 Task: Find a round trip flight from Alexandria to Shanghai for two people, departing on September 26 and returning on October 1.
Action: Mouse pressed left at (375, 332)
Screenshot: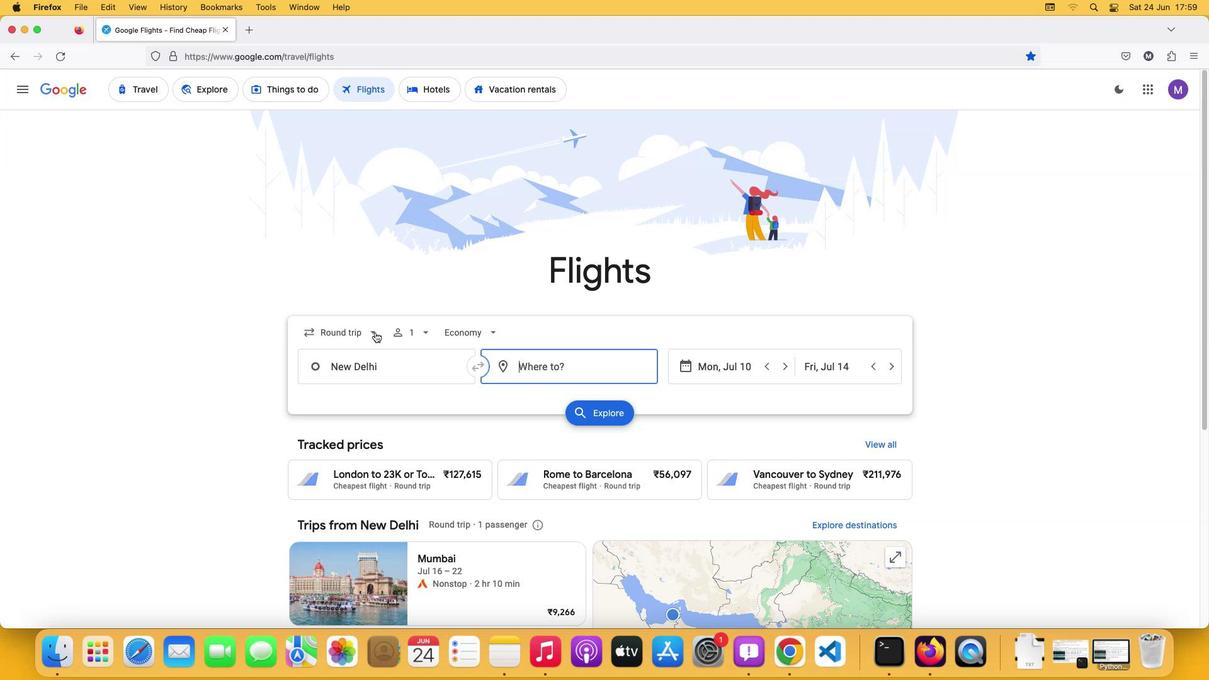 
Action: Mouse pressed left at (375, 332)
Screenshot: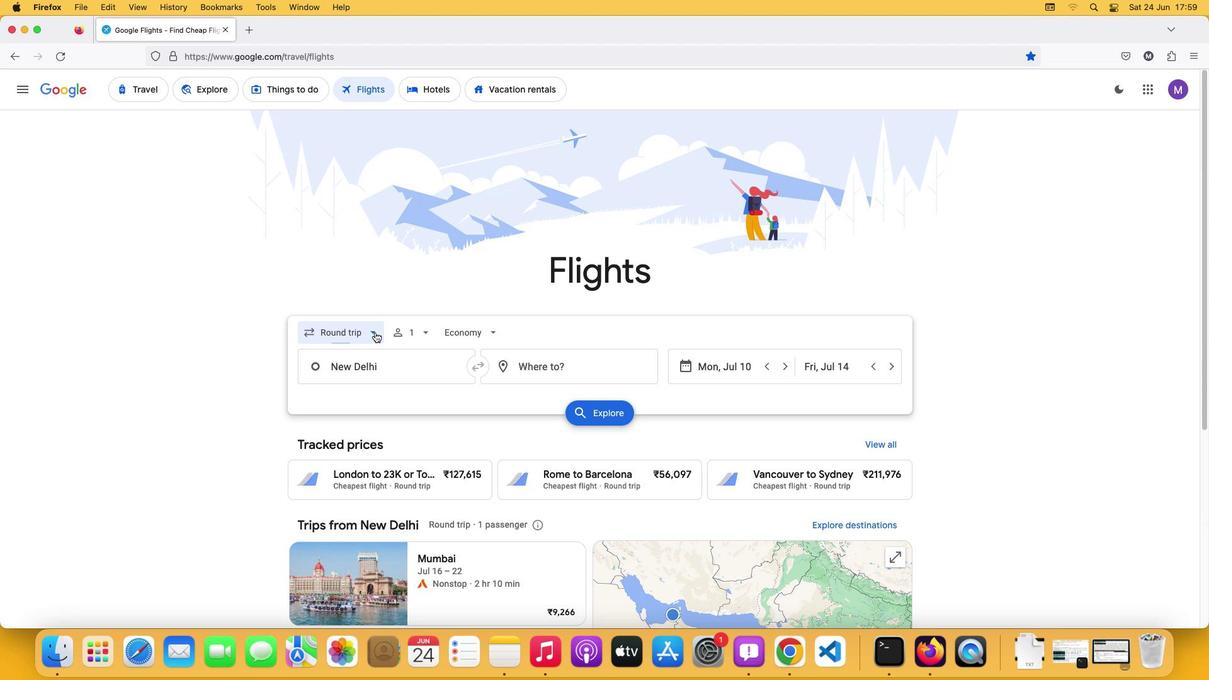 
Action: Mouse moved to (377, 359)
Screenshot: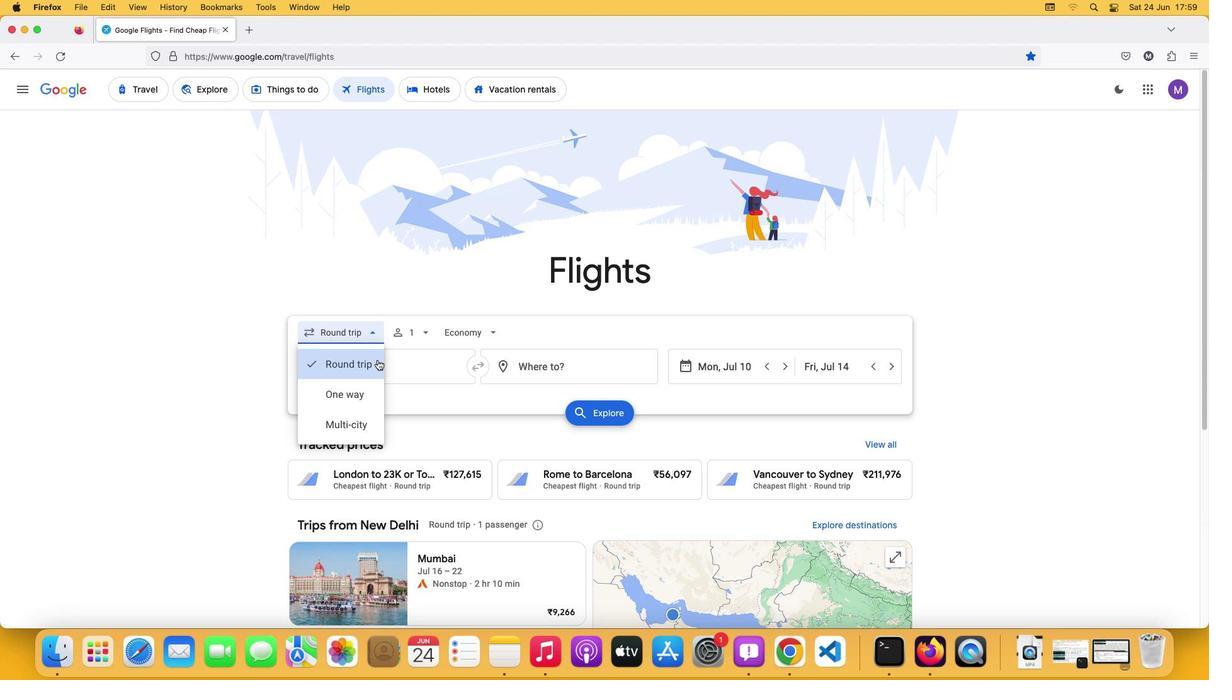 
Action: Mouse pressed left at (377, 359)
Screenshot: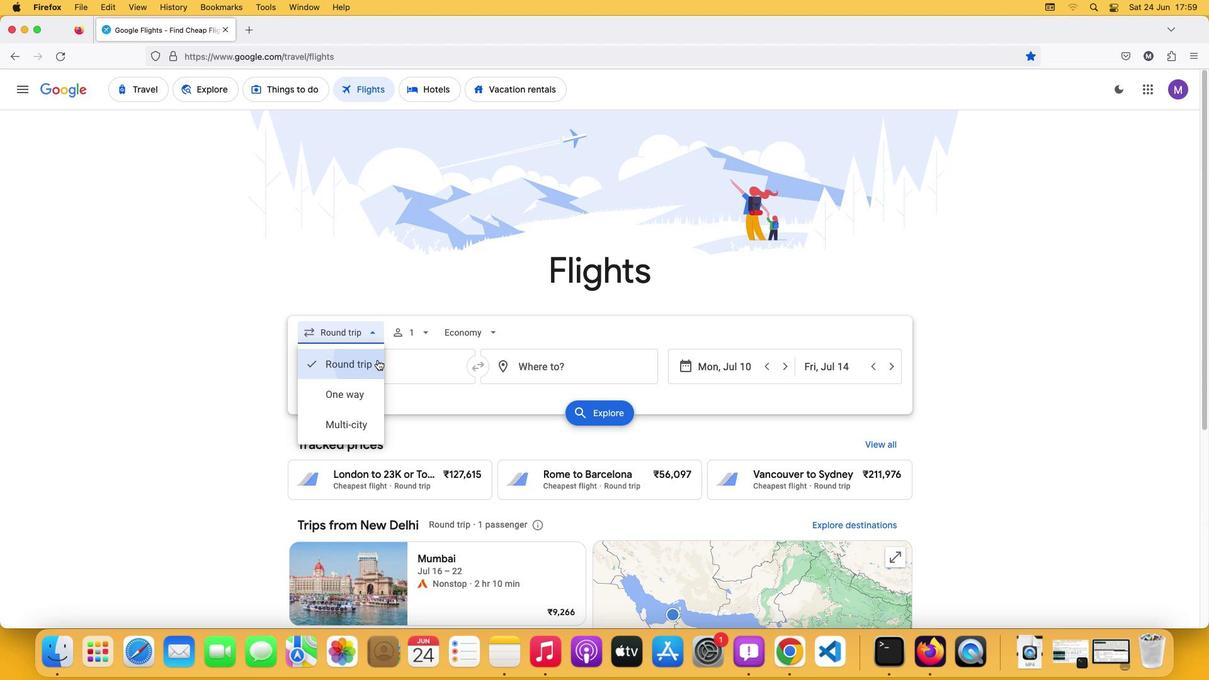 
Action: Mouse moved to (421, 336)
Screenshot: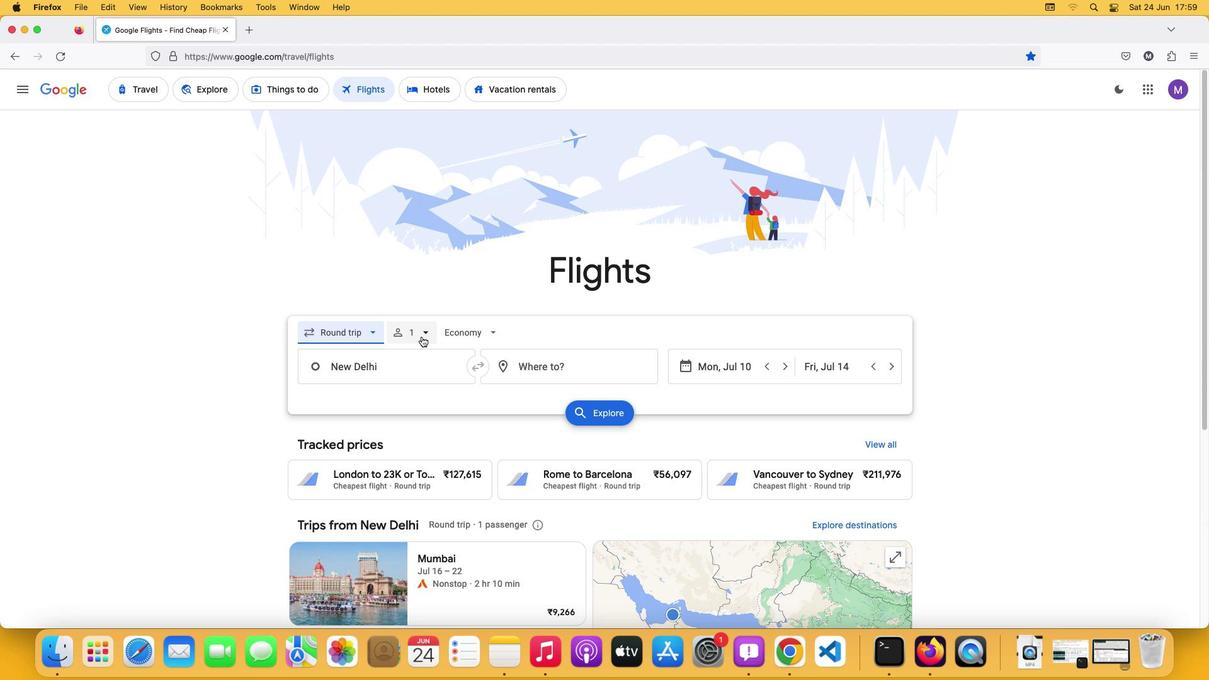 
Action: Mouse pressed left at (421, 336)
Screenshot: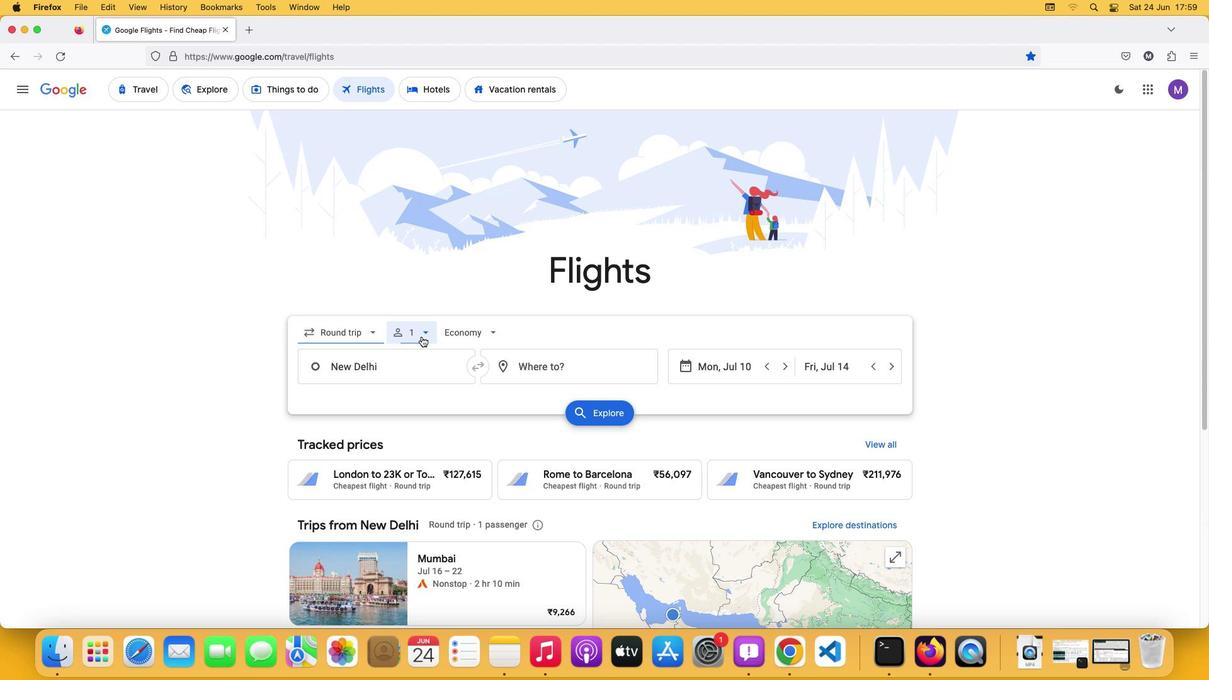
Action: Mouse moved to (524, 359)
Screenshot: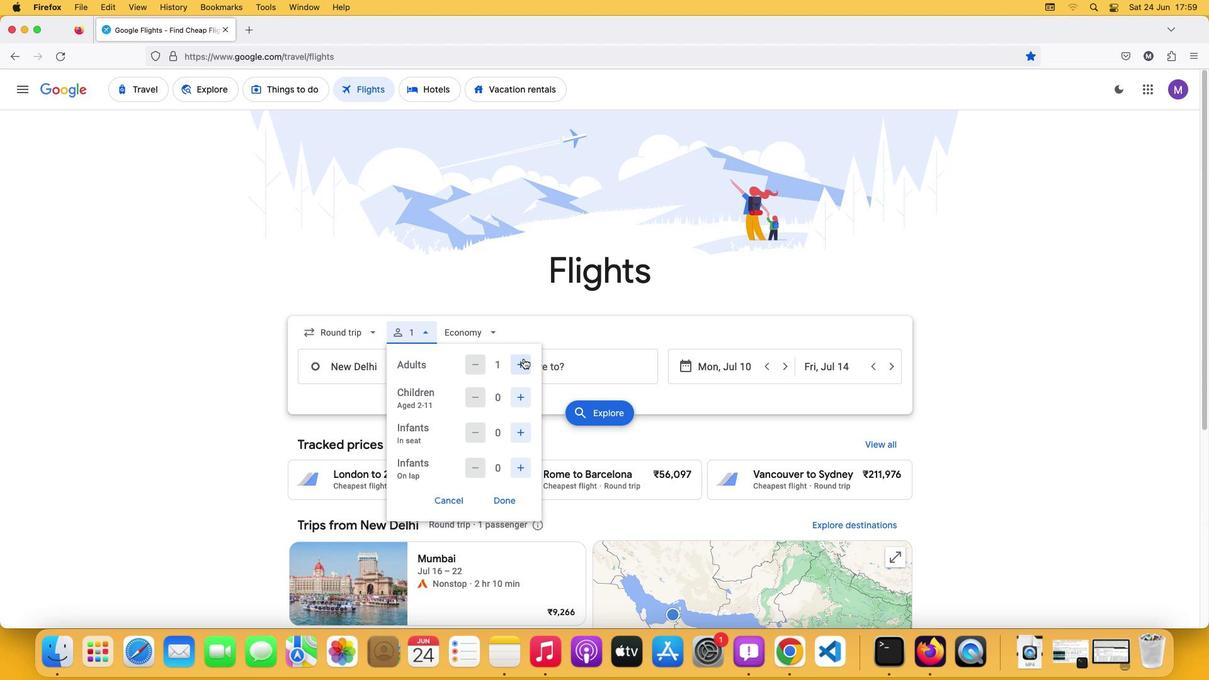 
Action: Mouse pressed left at (524, 359)
Screenshot: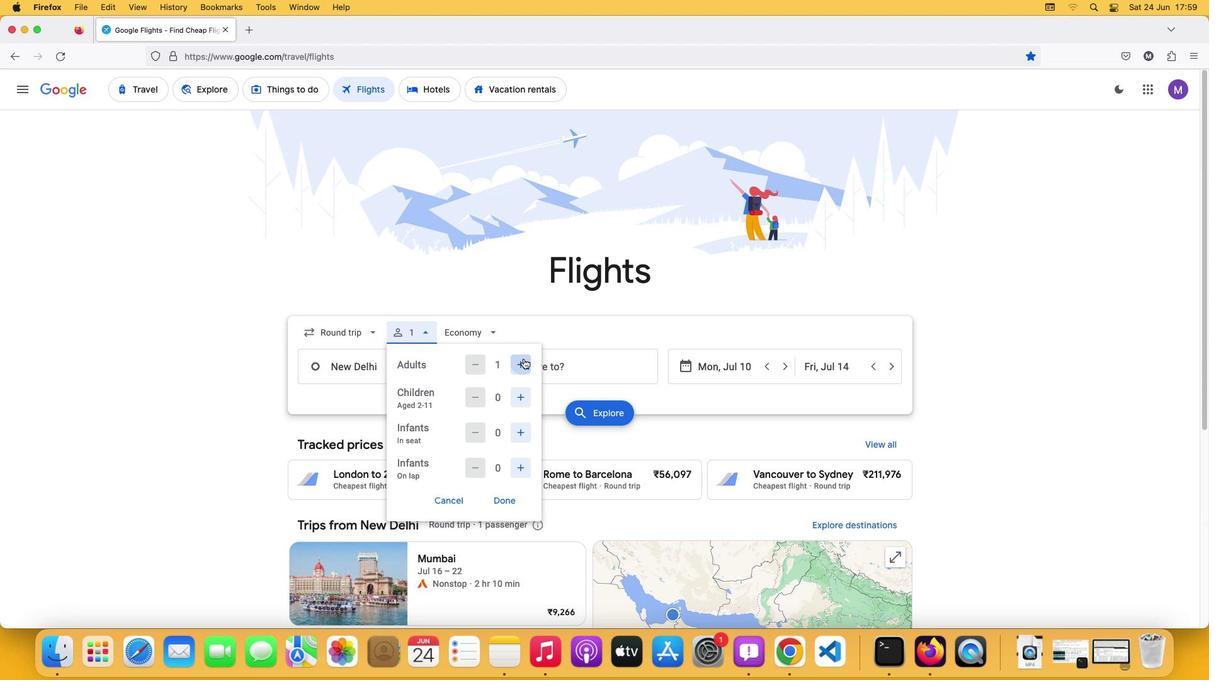 
Action: Mouse moved to (509, 503)
Screenshot: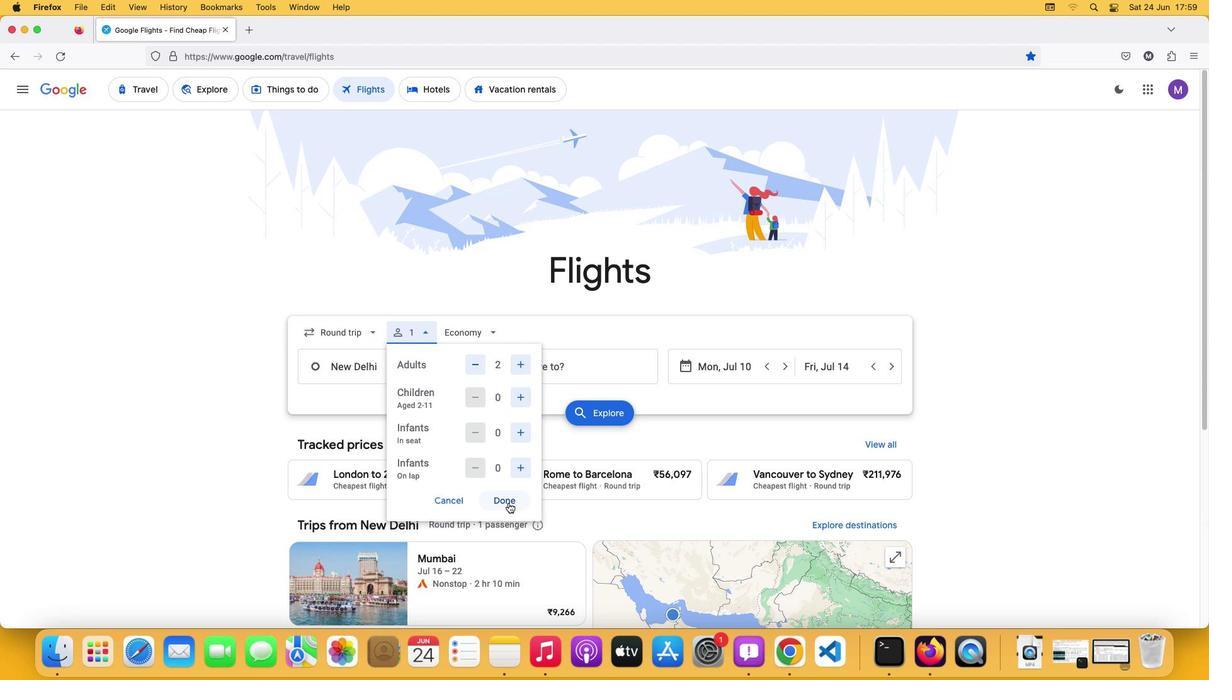 
Action: Mouse pressed left at (509, 503)
Screenshot: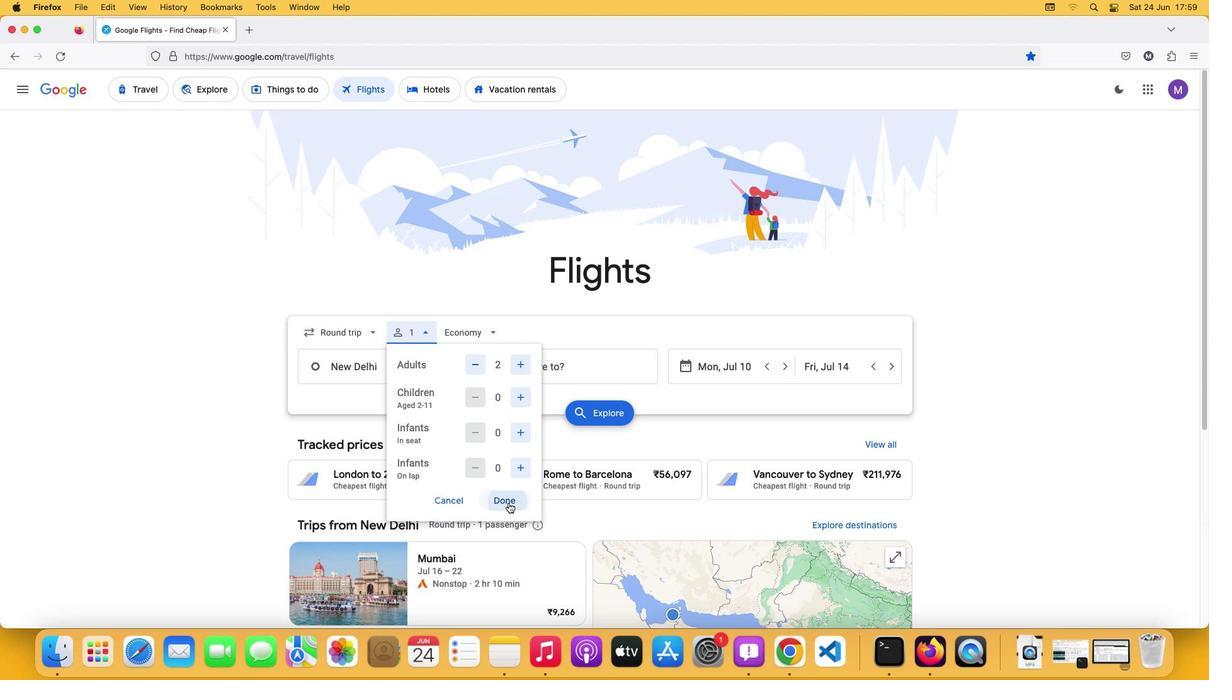 
Action: Mouse moved to (499, 337)
Screenshot: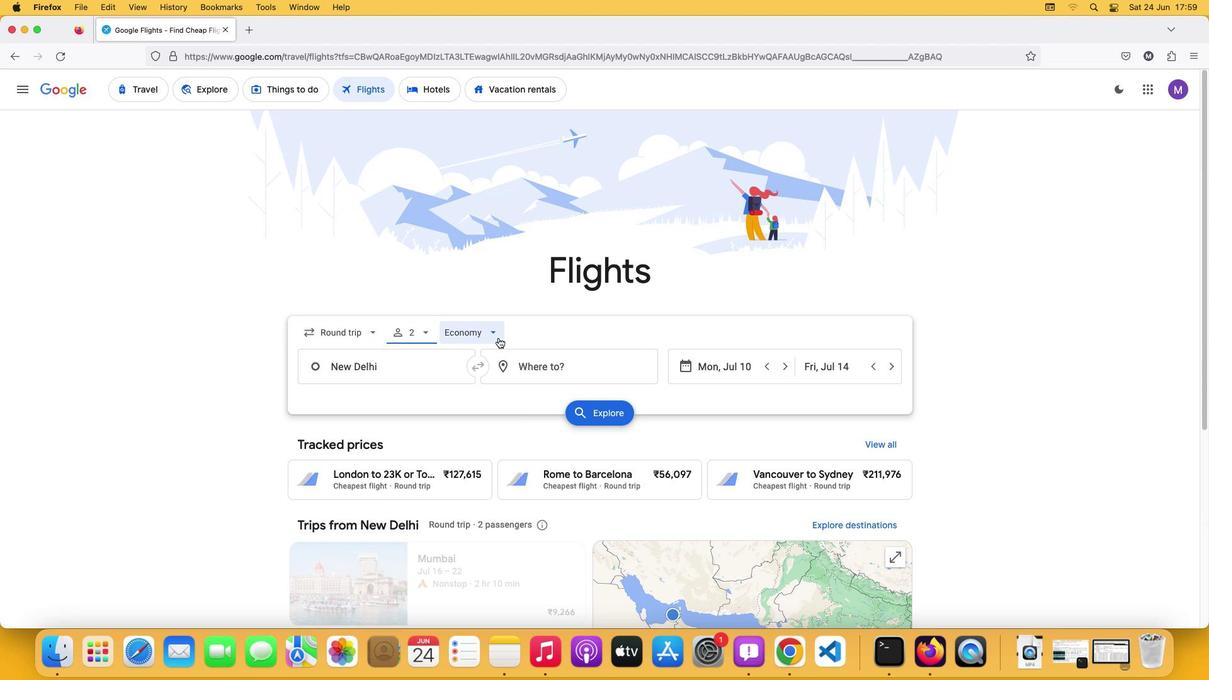 
Action: Mouse pressed left at (499, 337)
Screenshot: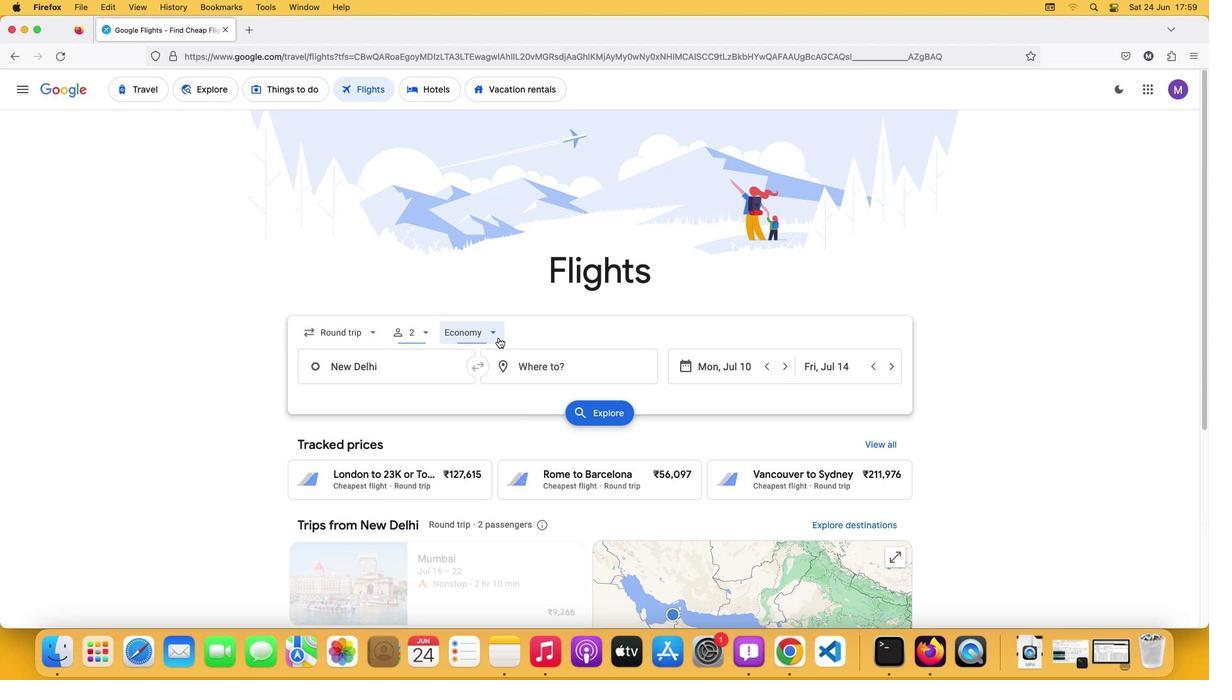 
Action: Mouse moved to (499, 357)
Screenshot: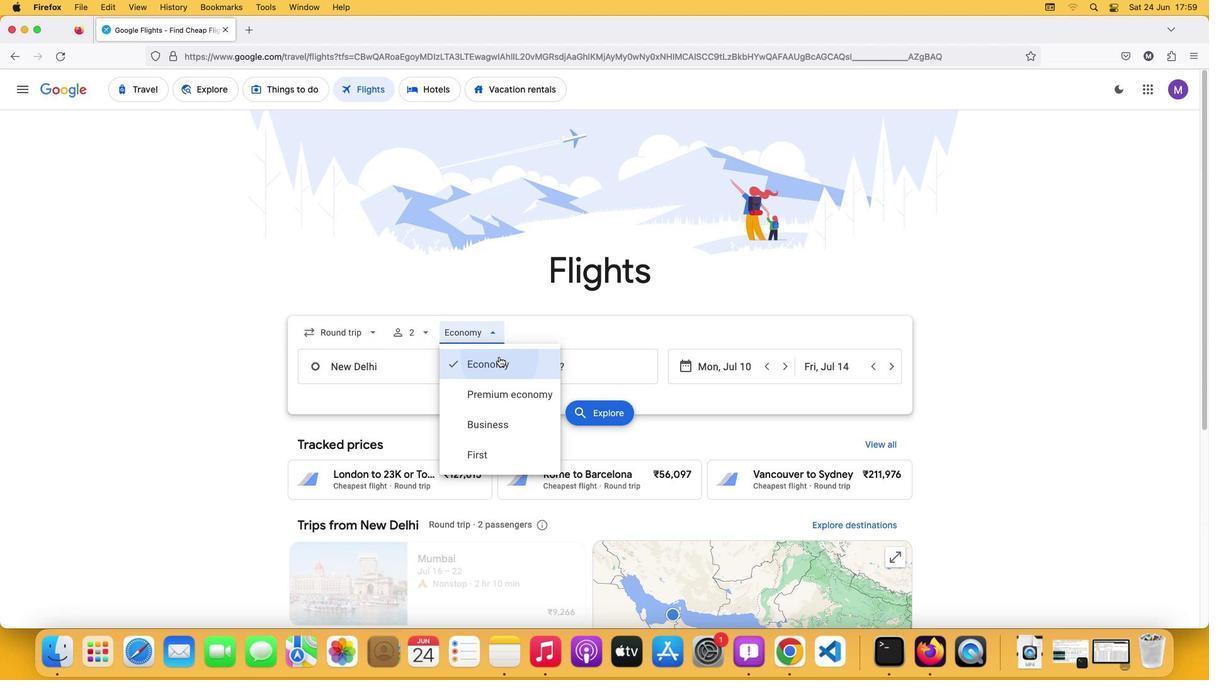 
Action: Mouse pressed left at (499, 357)
Screenshot: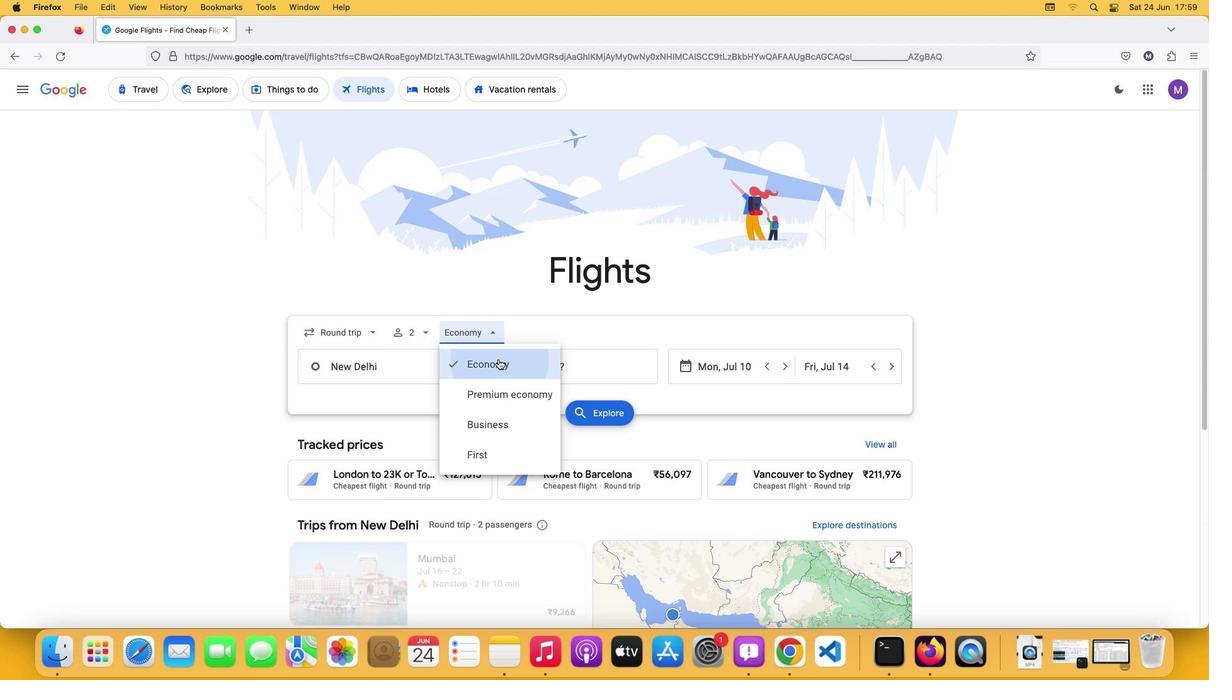
Action: Mouse moved to (428, 367)
Screenshot: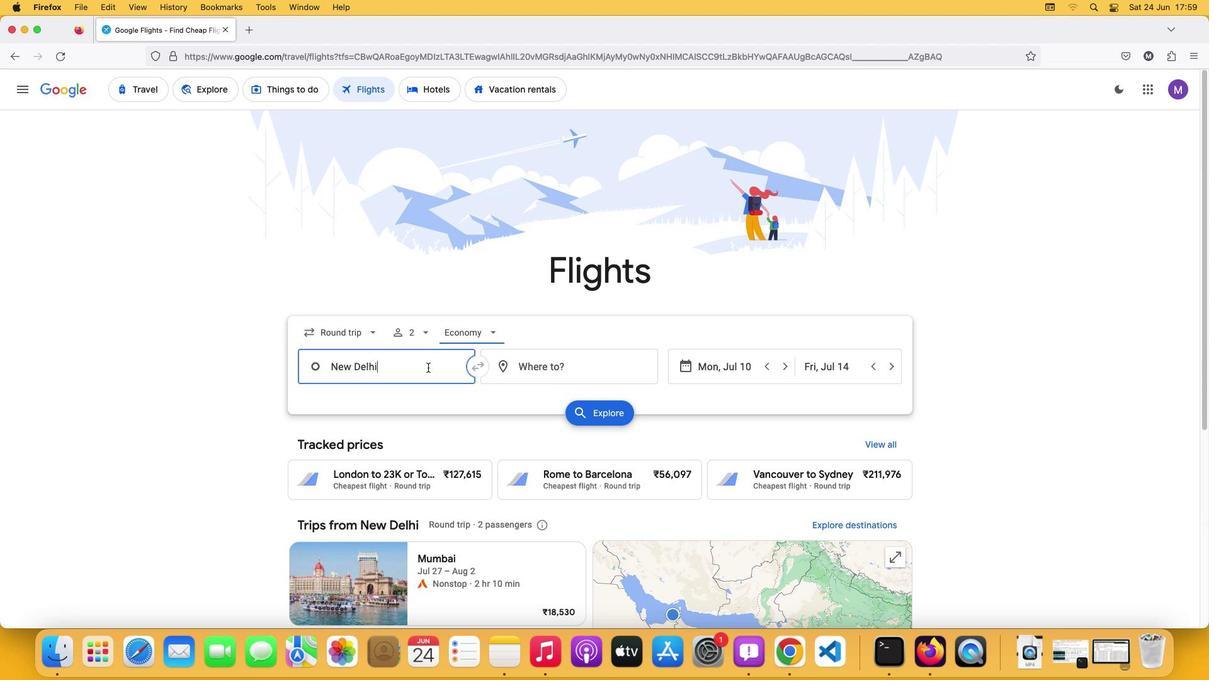 
Action: Mouse pressed left at (428, 367)
Screenshot: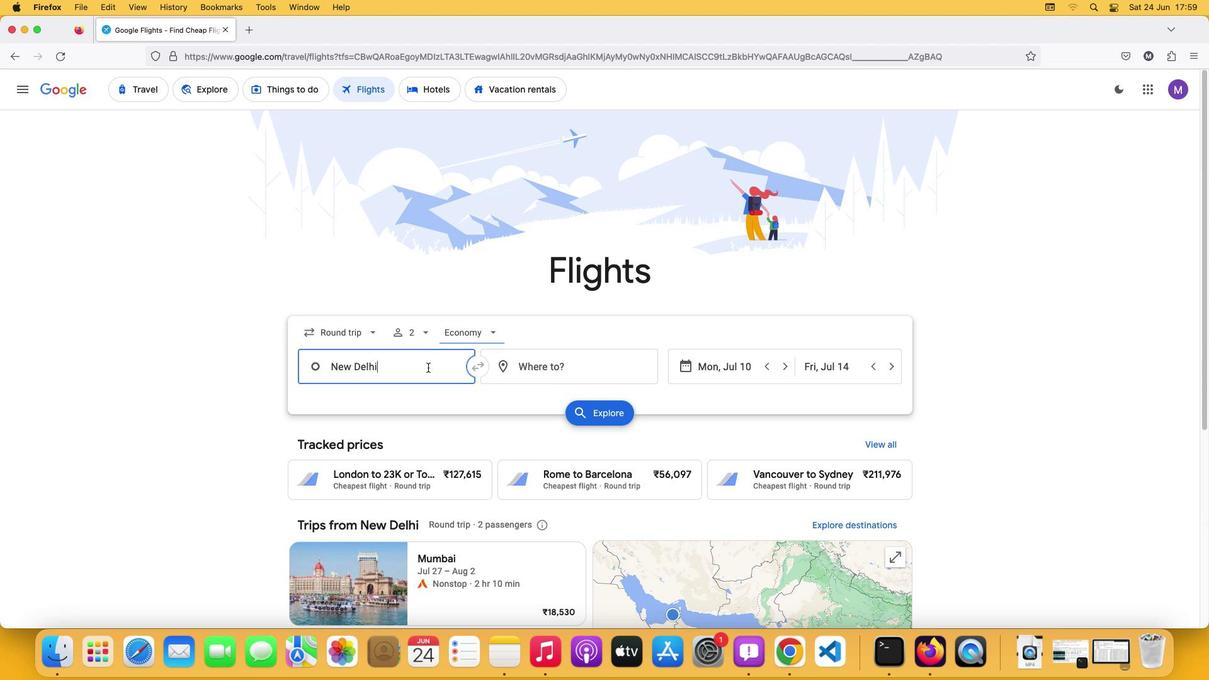 
Action: Mouse moved to (428, 367)
Screenshot: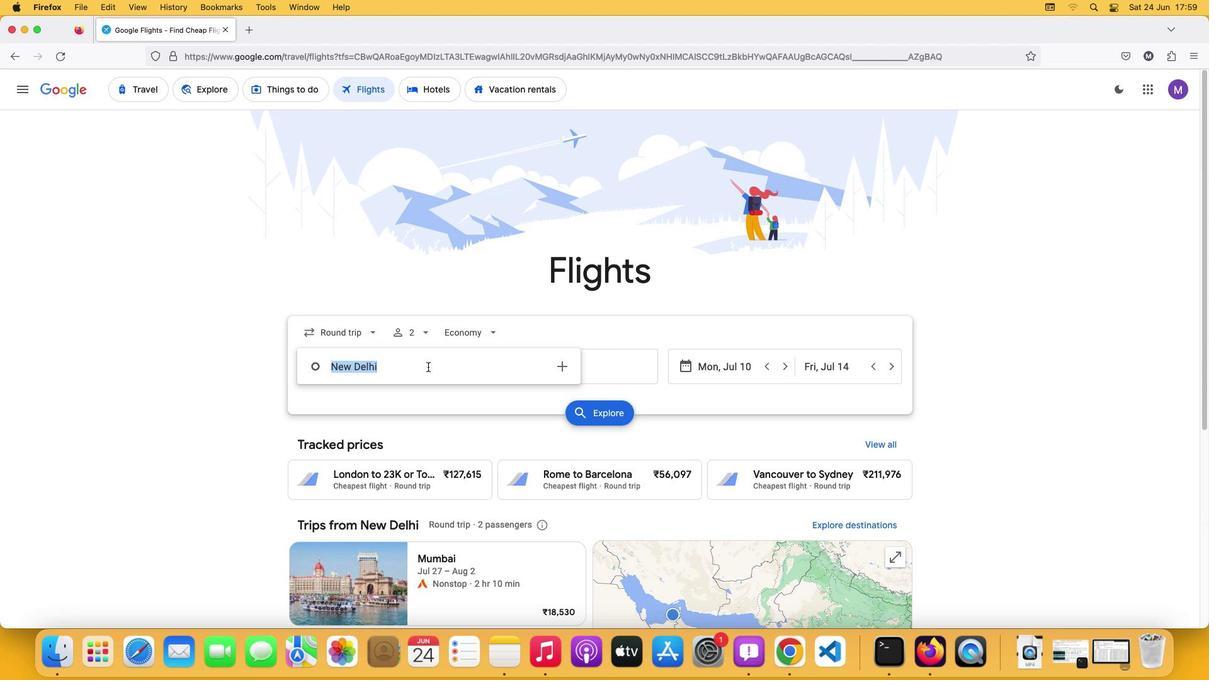 
Action: Key pressed Key.shift'A''l''e''x'
Screenshot: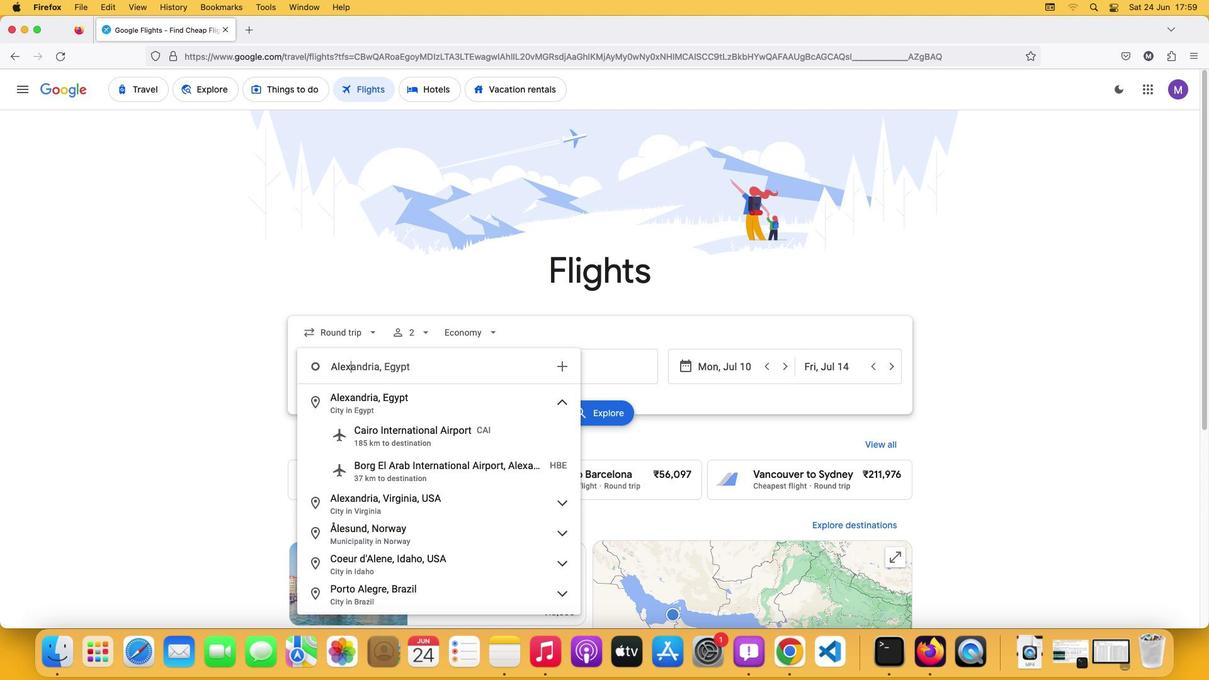 
Action: Mouse moved to (437, 398)
Screenshot: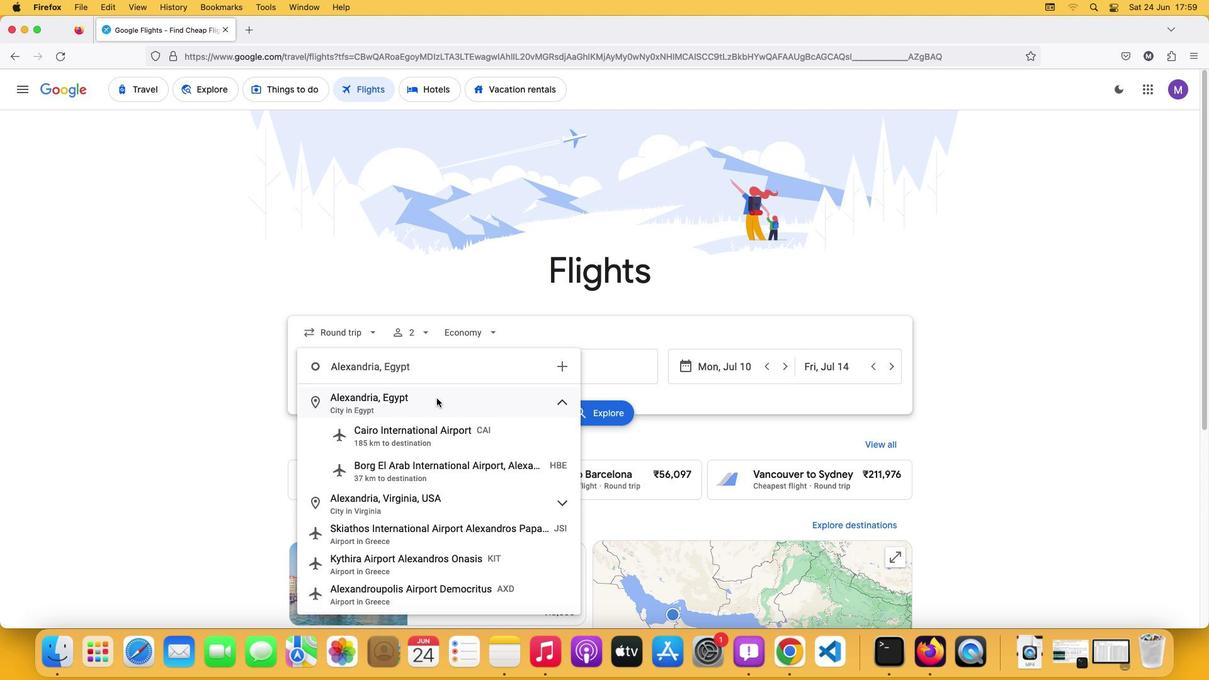 
Action: Mouse pressed left at (437, 398)
Screenshot: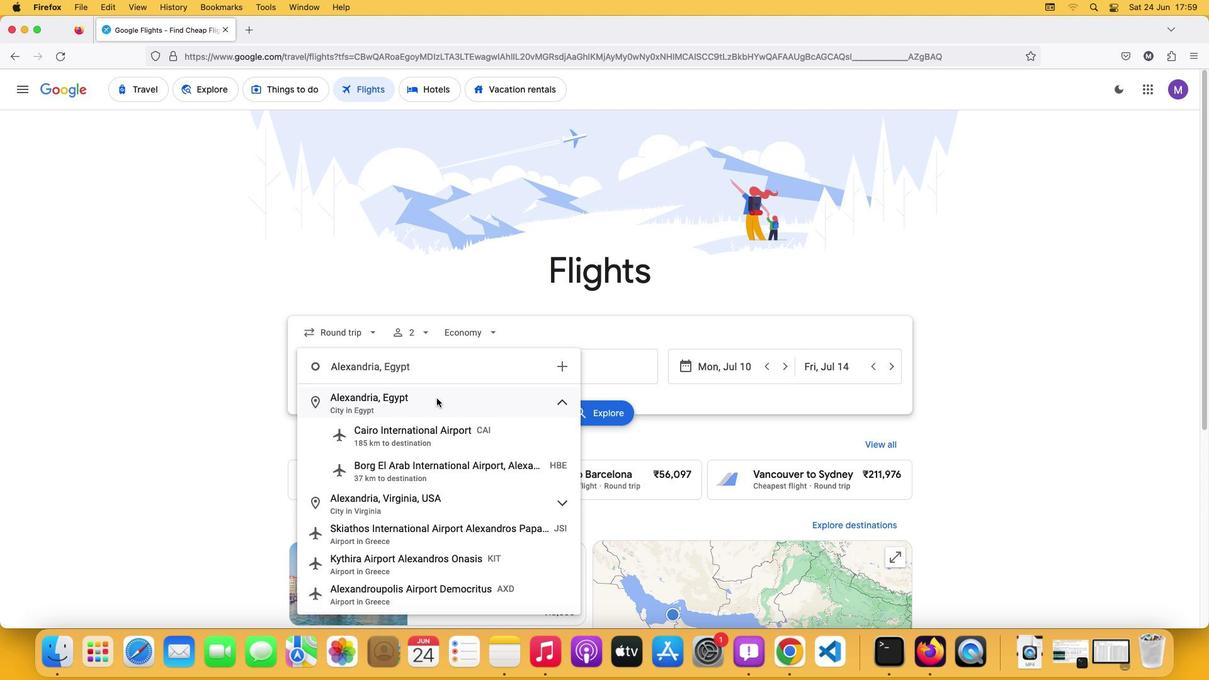 
Action: Mouse moved to (536, 364)
Screenshot: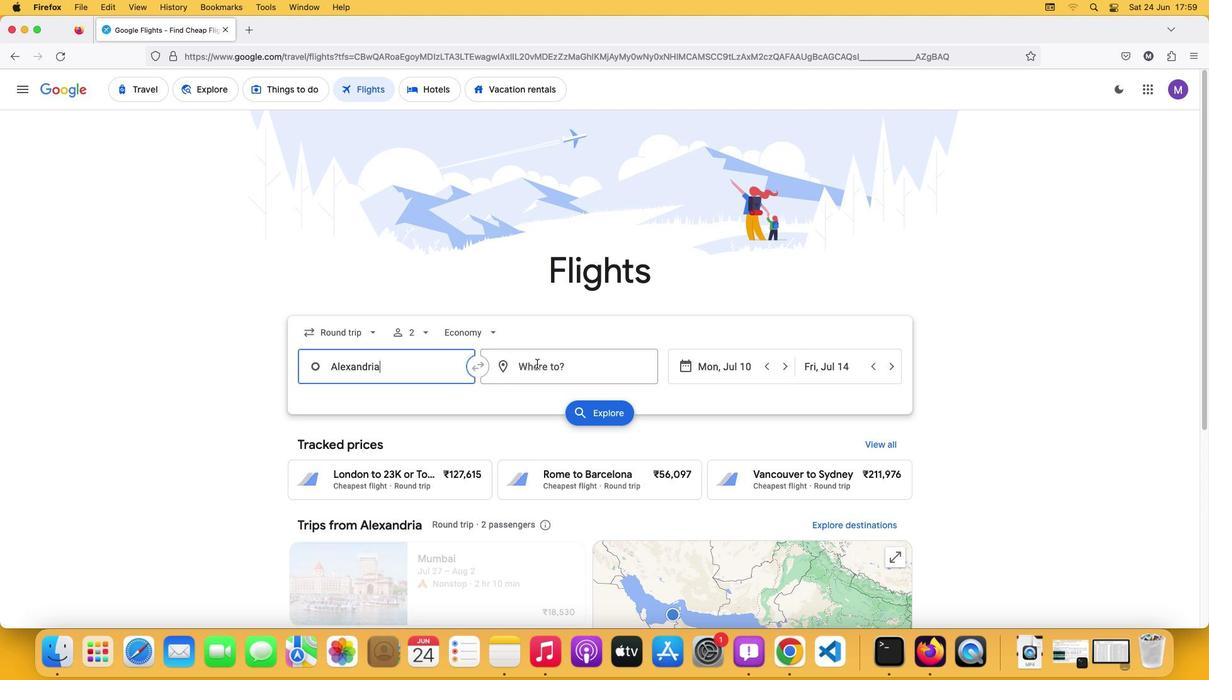 
Action: Mouse pressed left at (536, 364)
Screenshot: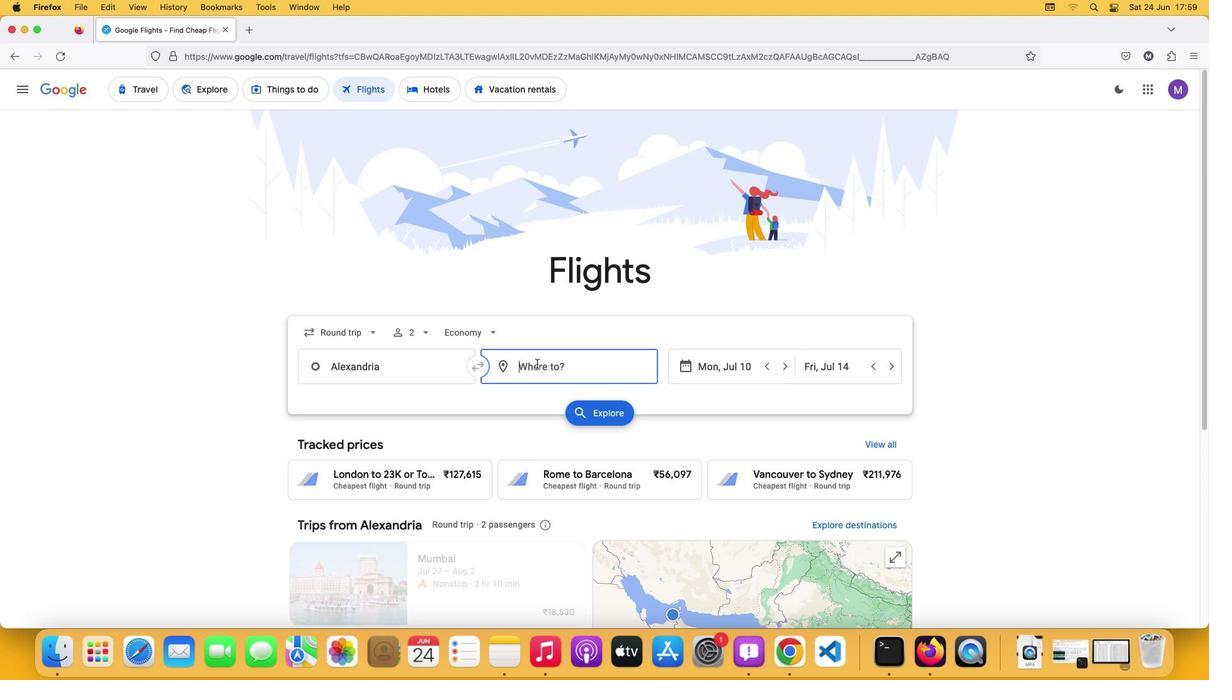 
Action: Mouse moved to (536, 364)
Screenshot: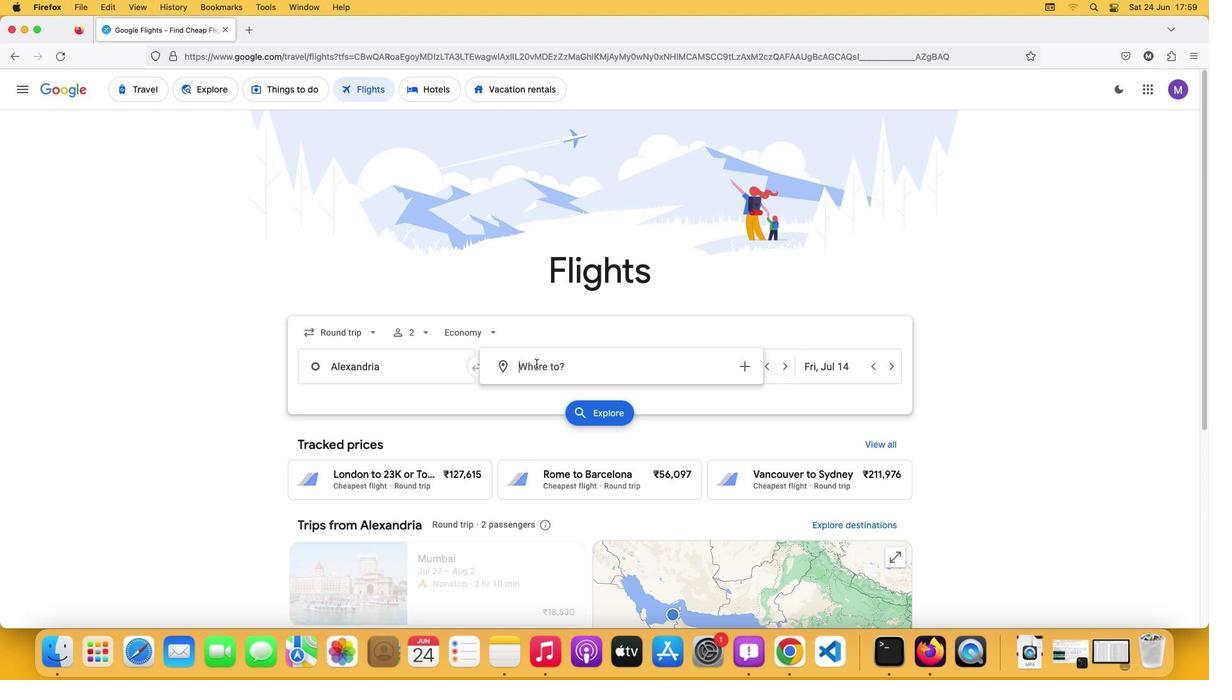 
Action: Key pressed Key.shift'S''h''a''n'
Screenshot: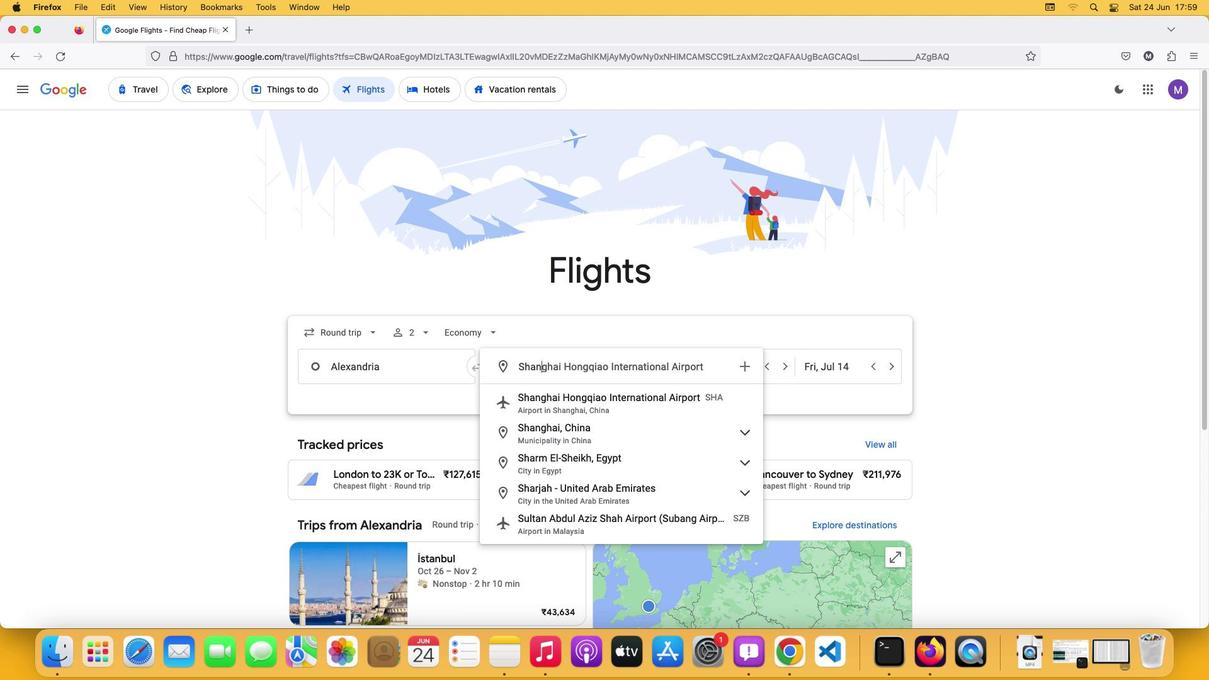 
Action: Mouse moved to (574, 407)
Screenshot: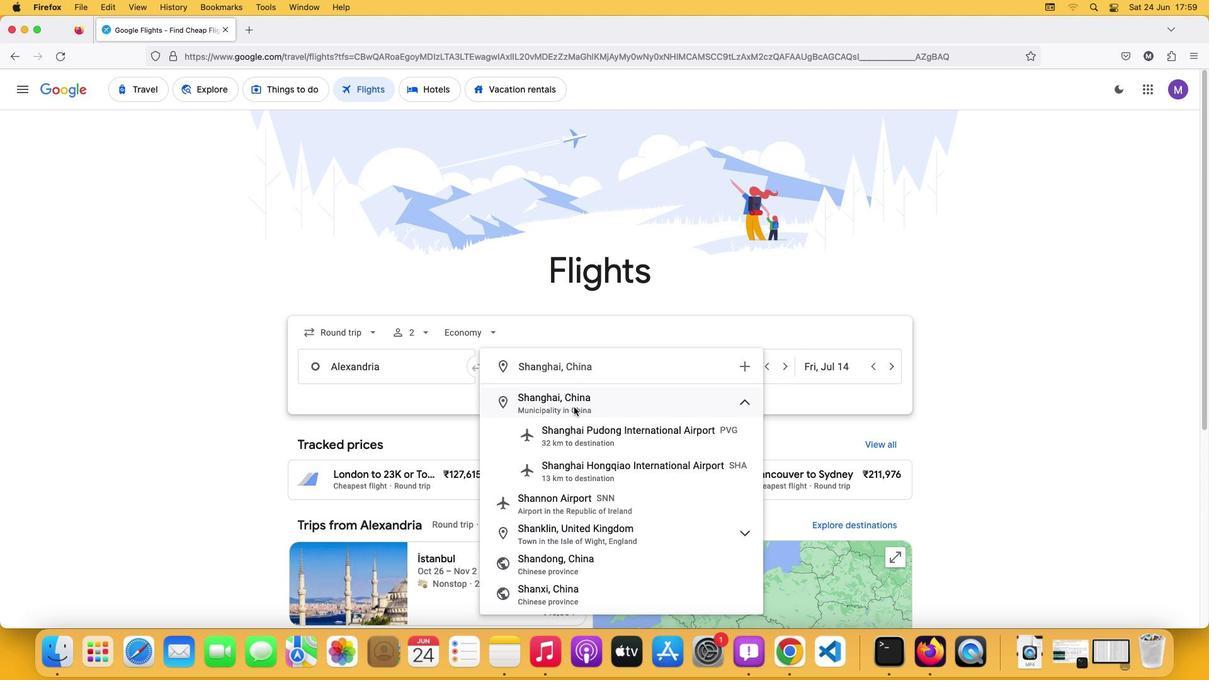 
Action: Mouse pressed left at (574, 407)
Screenshot: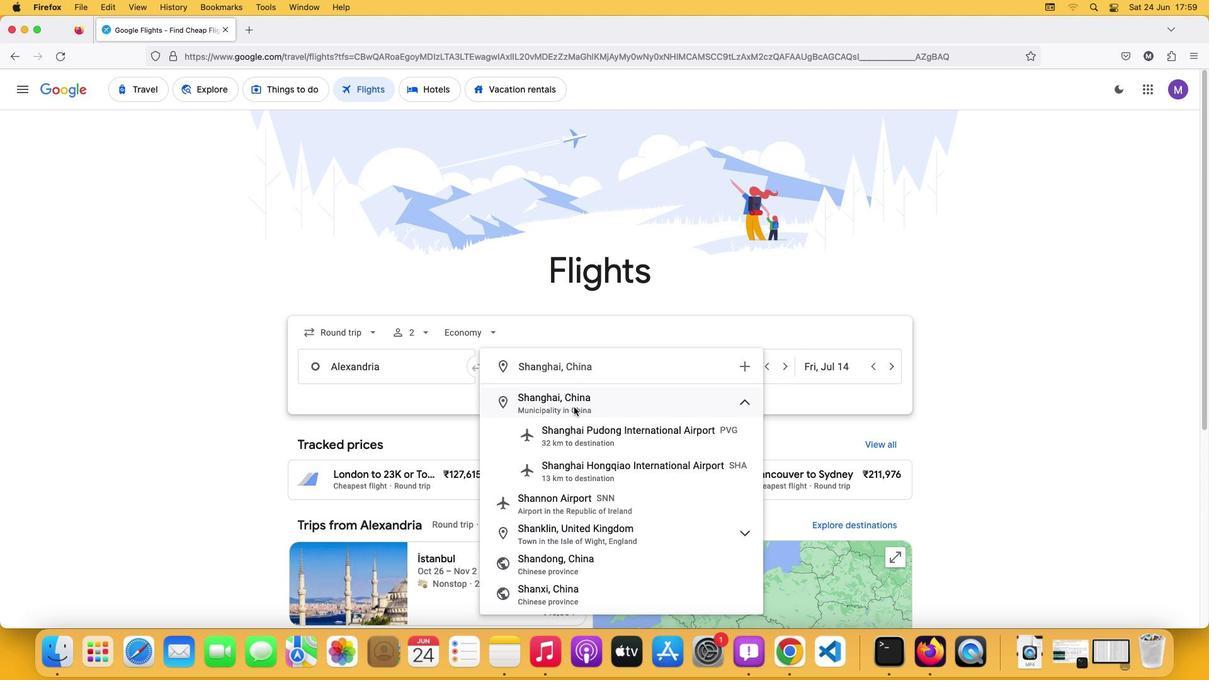 
Action: Mouse moved to (697, 371)
Screenshot: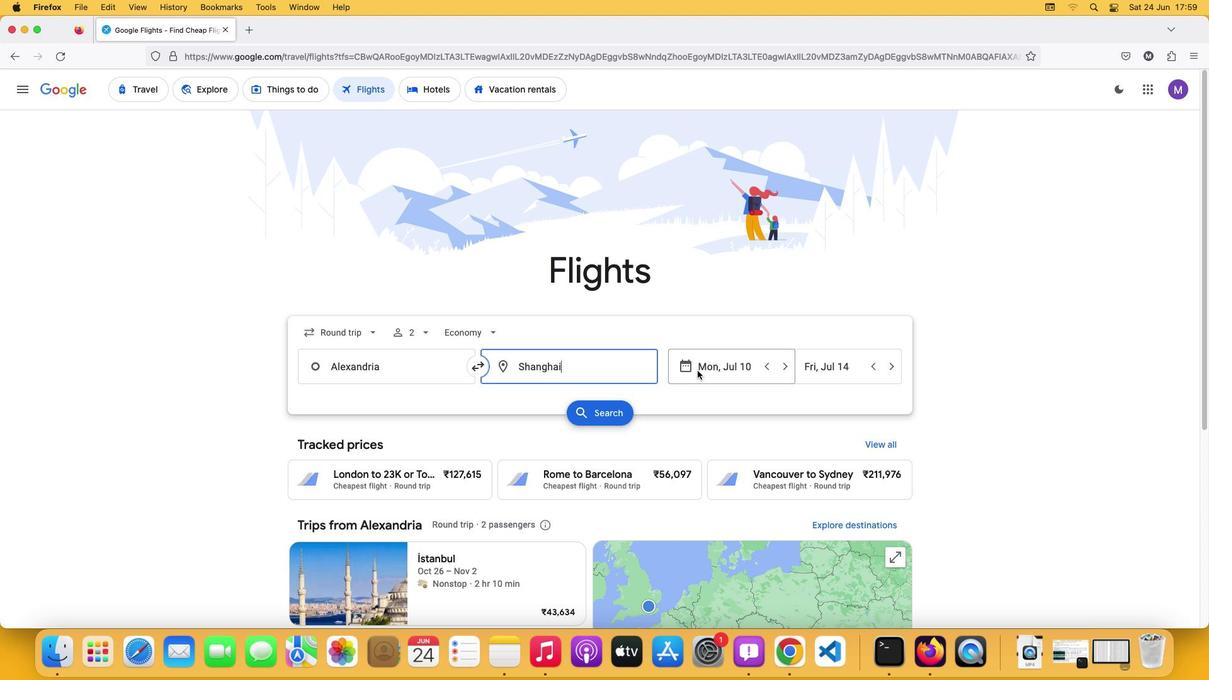 
Action: Mouse pressed left at (697, 371)
Screenshot: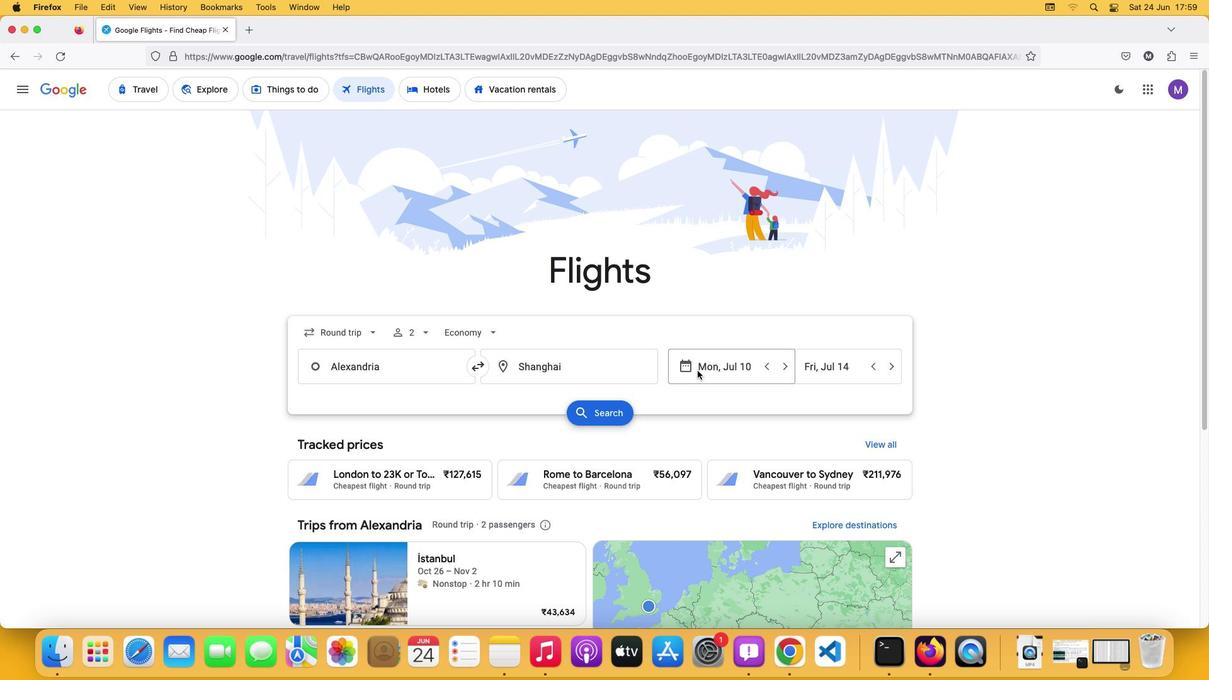 
Action: Mouse moved to (907, 461)
Screenshot: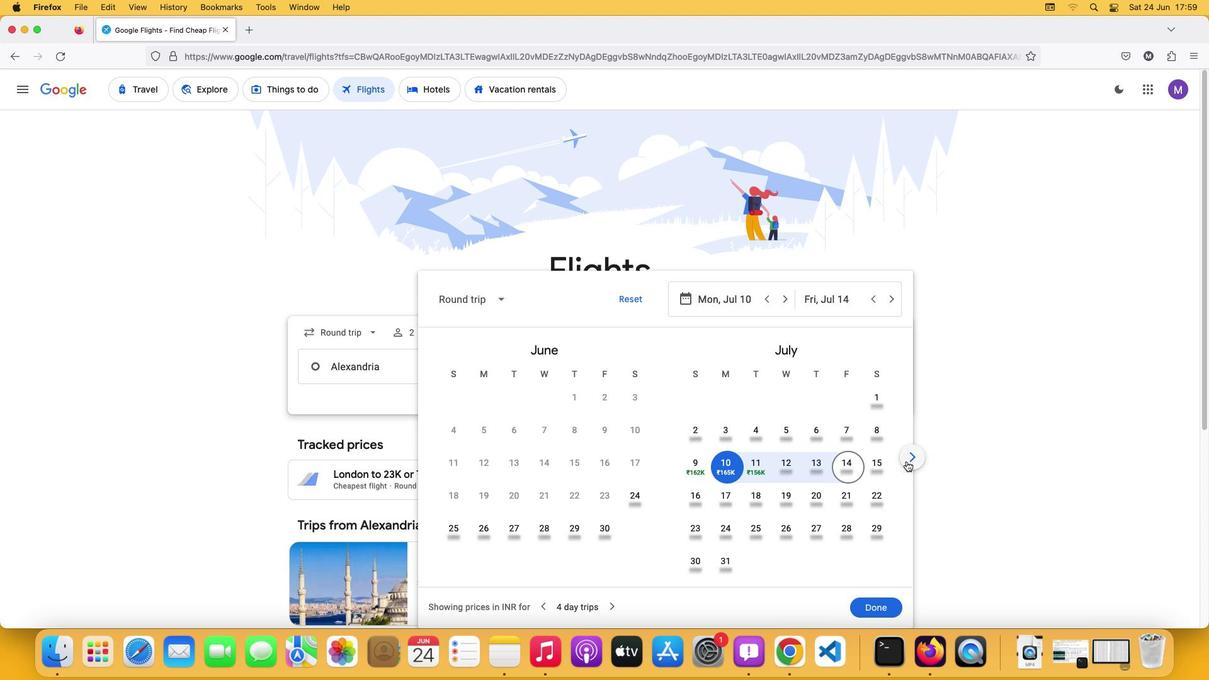 
Action: Mouse pressed left at (907, 461)
Screenshot: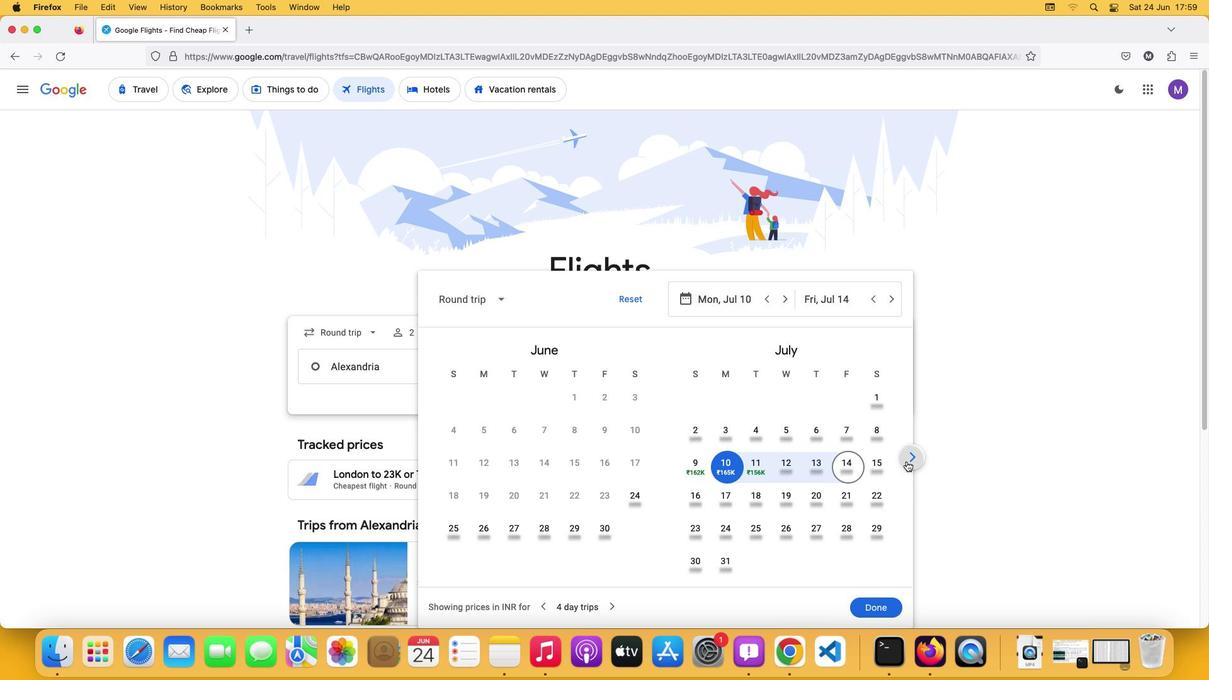 
Action: Mouse moved to (907, 461)
Screenshot: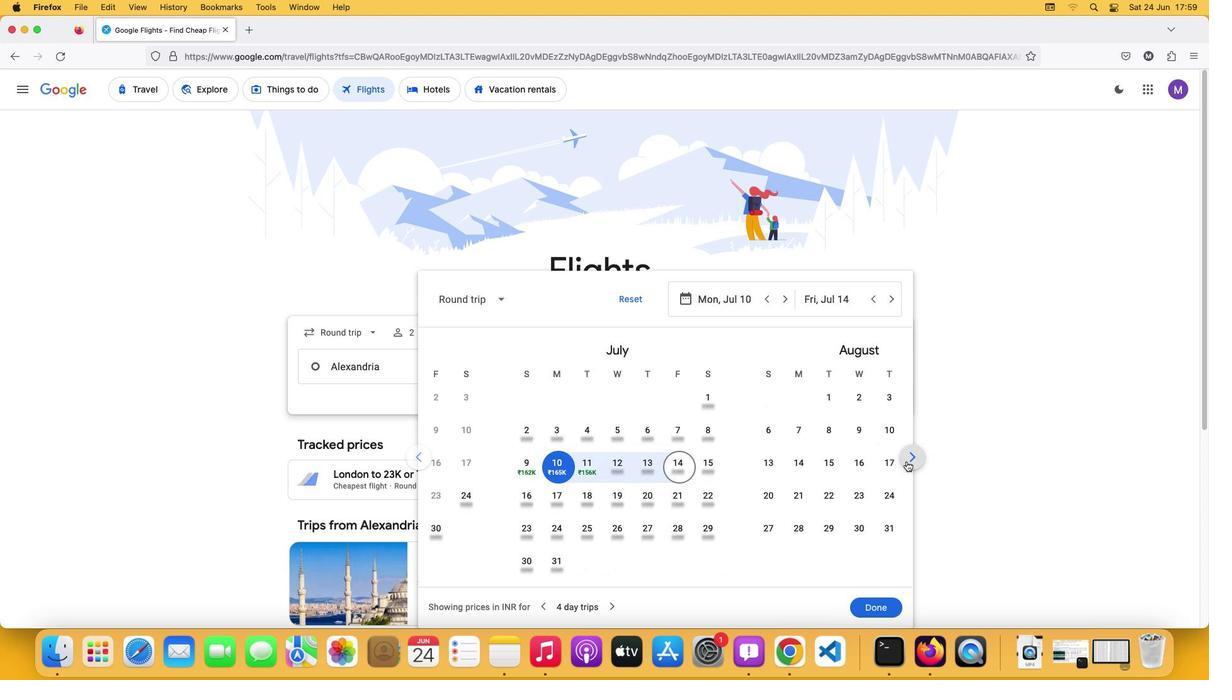 
Action: Mouse pressed left at (907, 461)
Screenshot: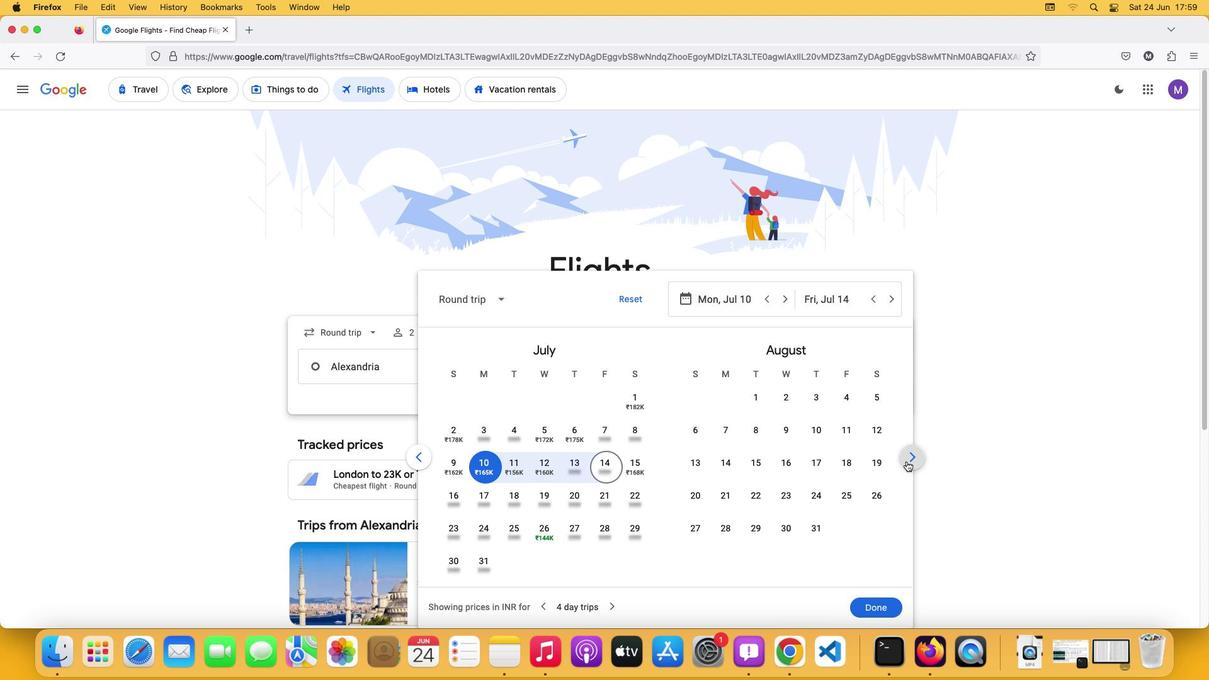 
Action: Mouse moved to (763, 532)
Screenshot: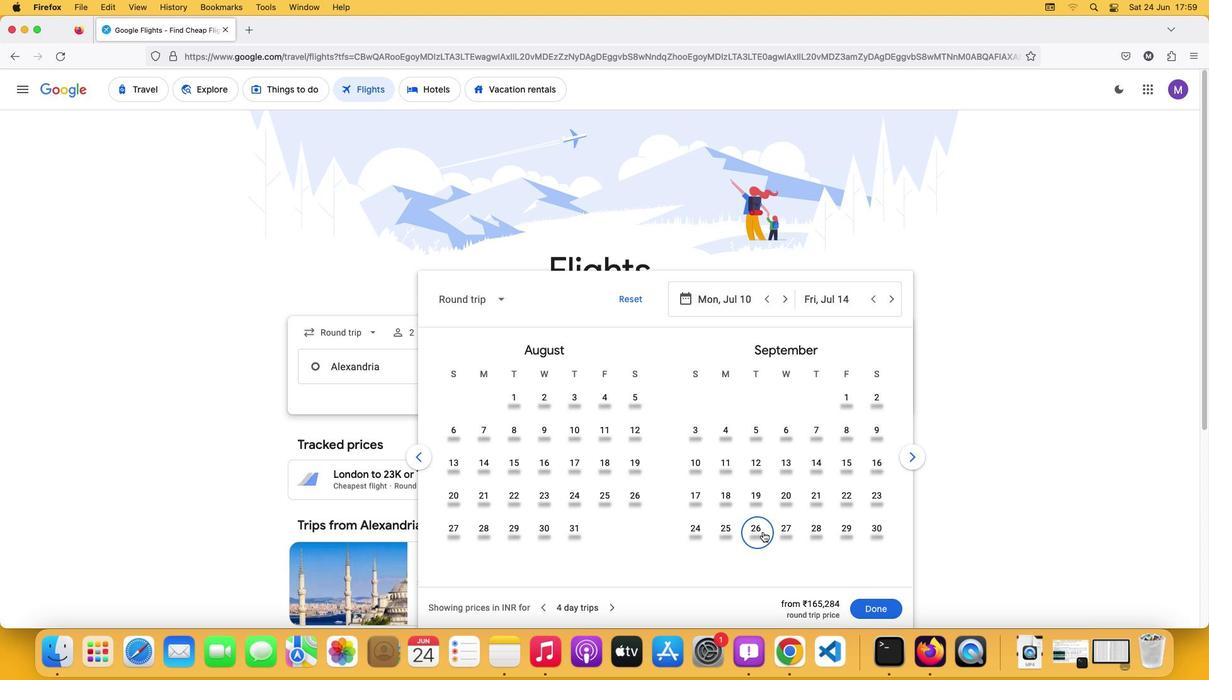 
Action: Mouse pressed left at (763, 532)
Screenshot: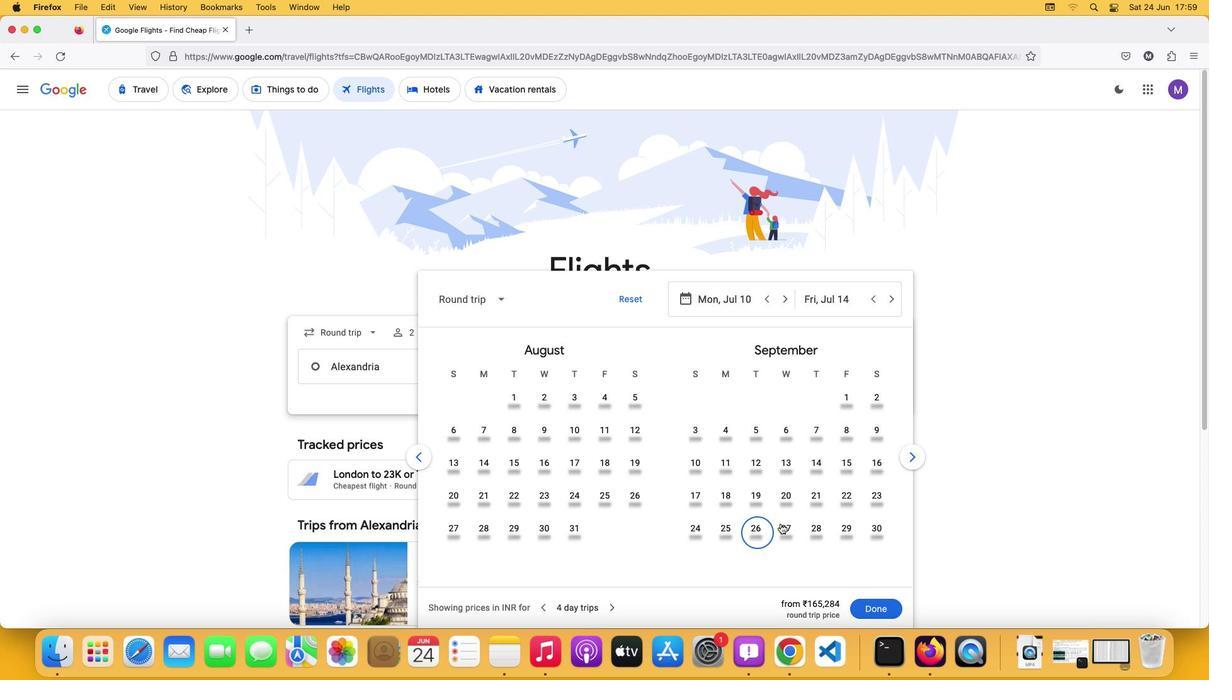 
Action: Mouse moved to (916, 453)
Screenshot: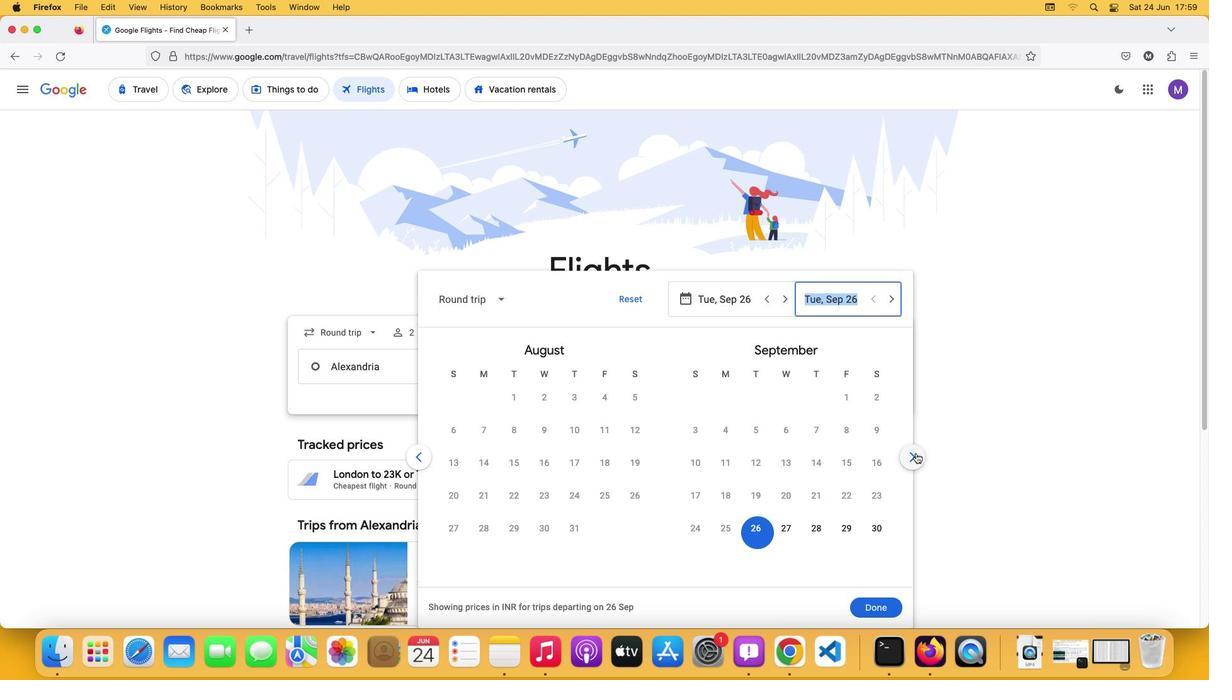 
Action: Mouse pressed left at (916, 453)
Screenshot: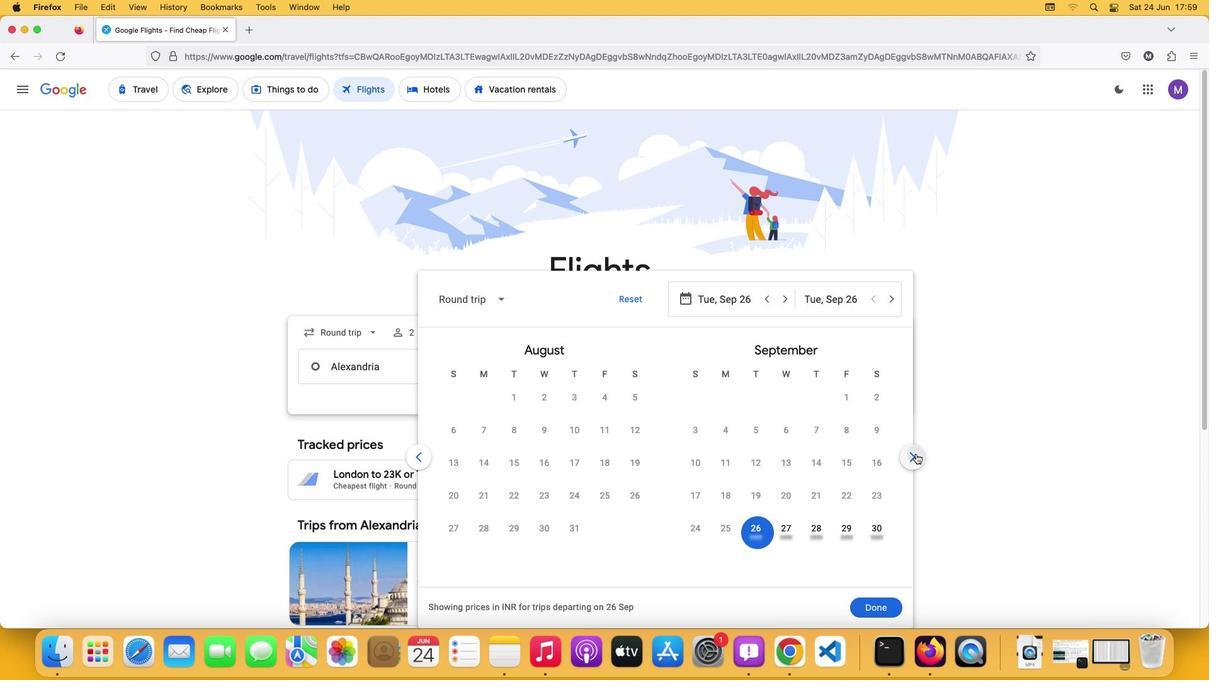 
Action: Mouse moved to (698, 407)
Screenshot: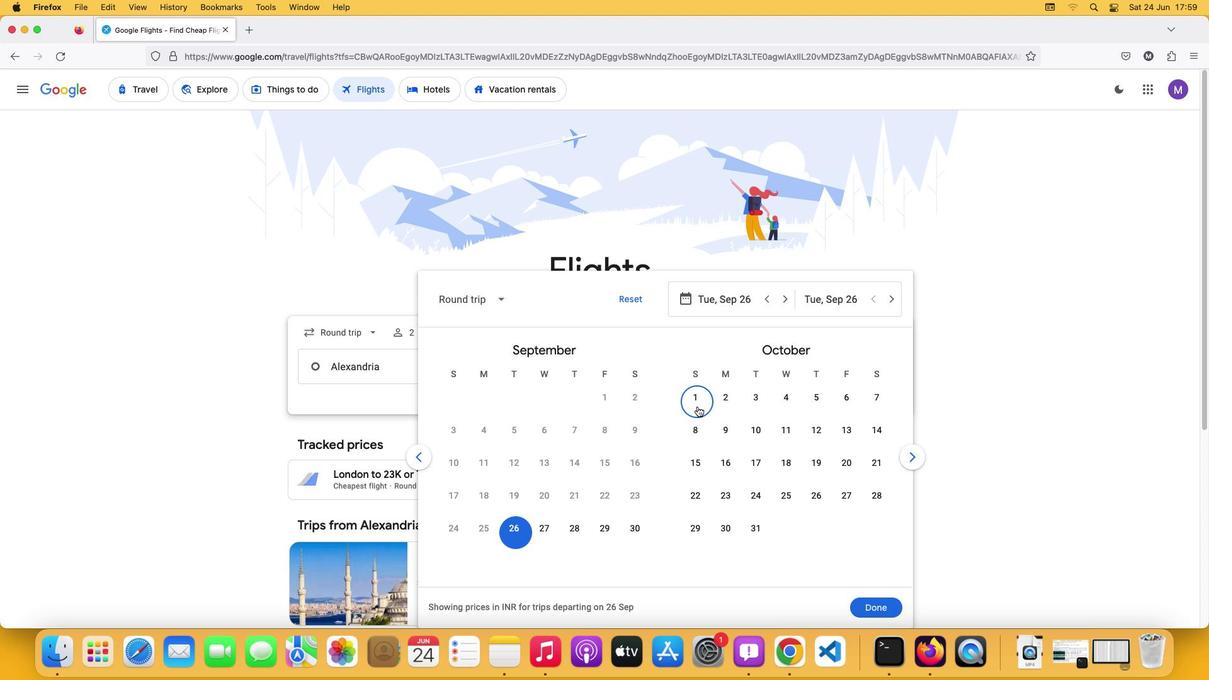 
Action: Mouse pressed left at (698, 407)
Screenshot: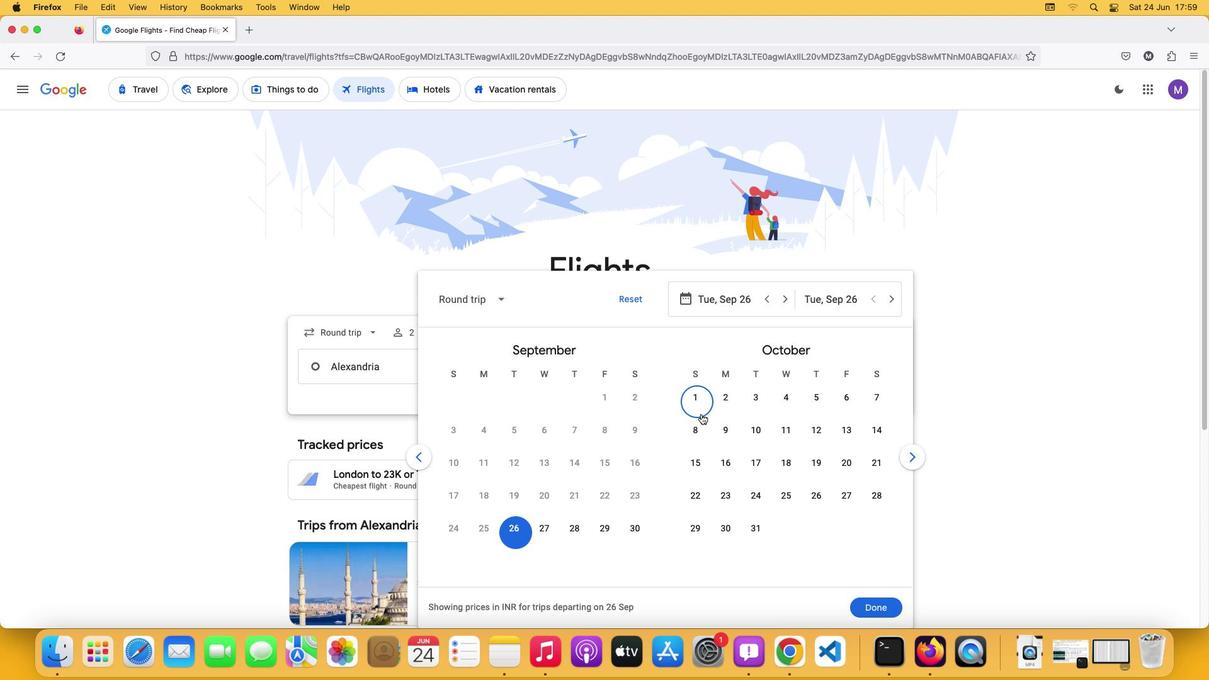 
Action: Mouse moved to (875, 603)
Screenshot: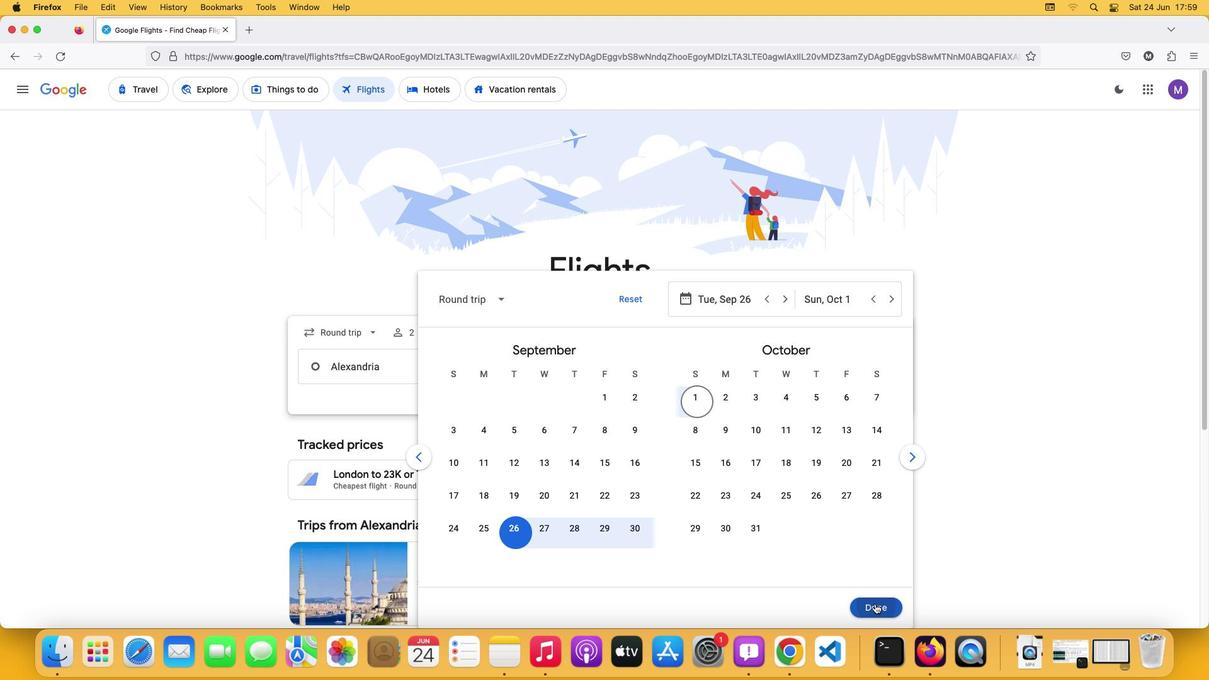 
Action: Mouse pressed left at (875, 603)
Screenshot: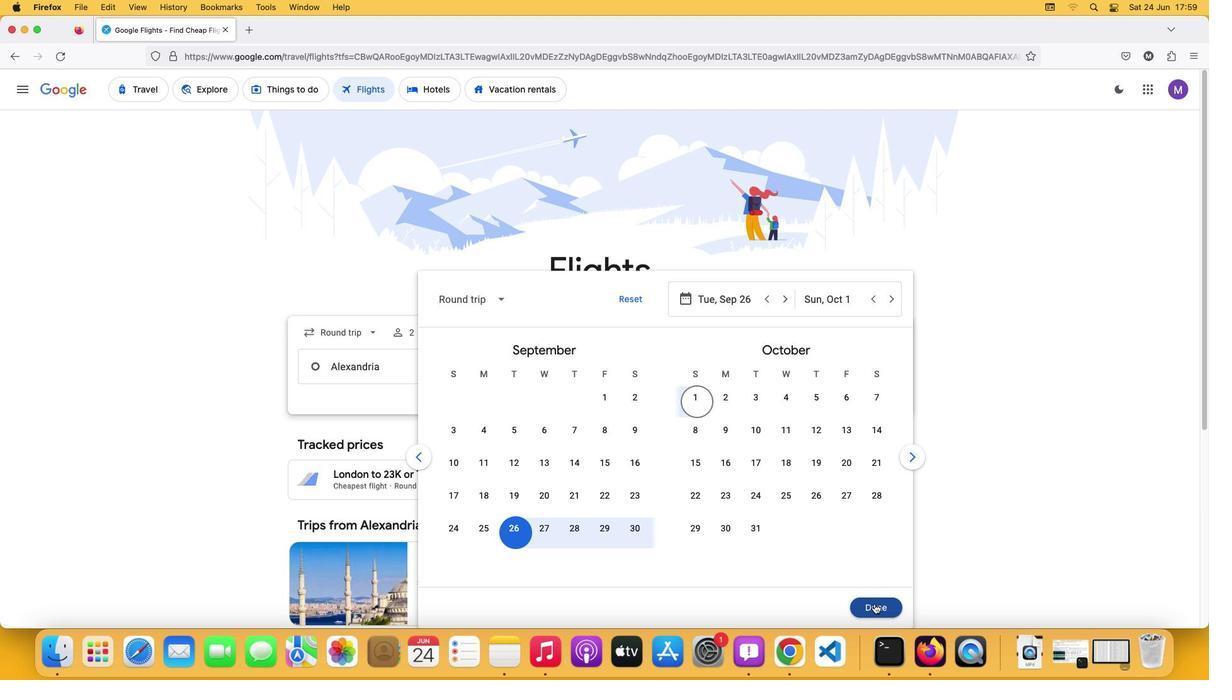 
Action: Mouse moved to (606, 415)
Screenshot: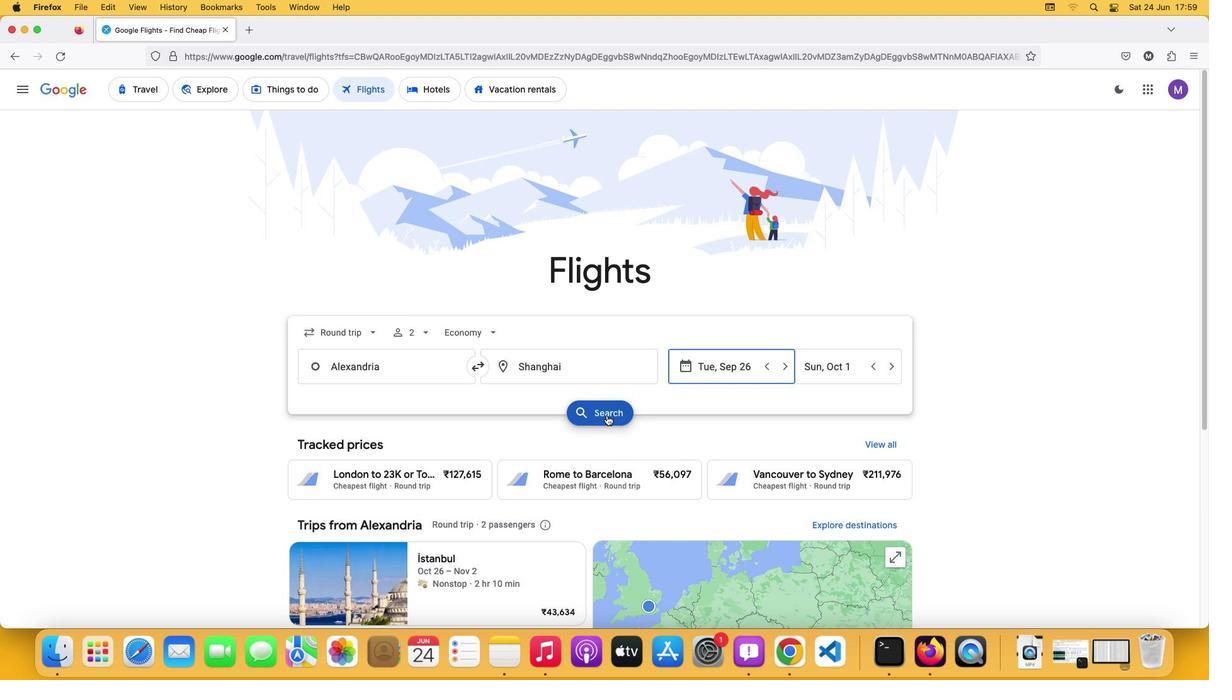 
Action: Mouse pressed left at (606, 415)
Screenshot: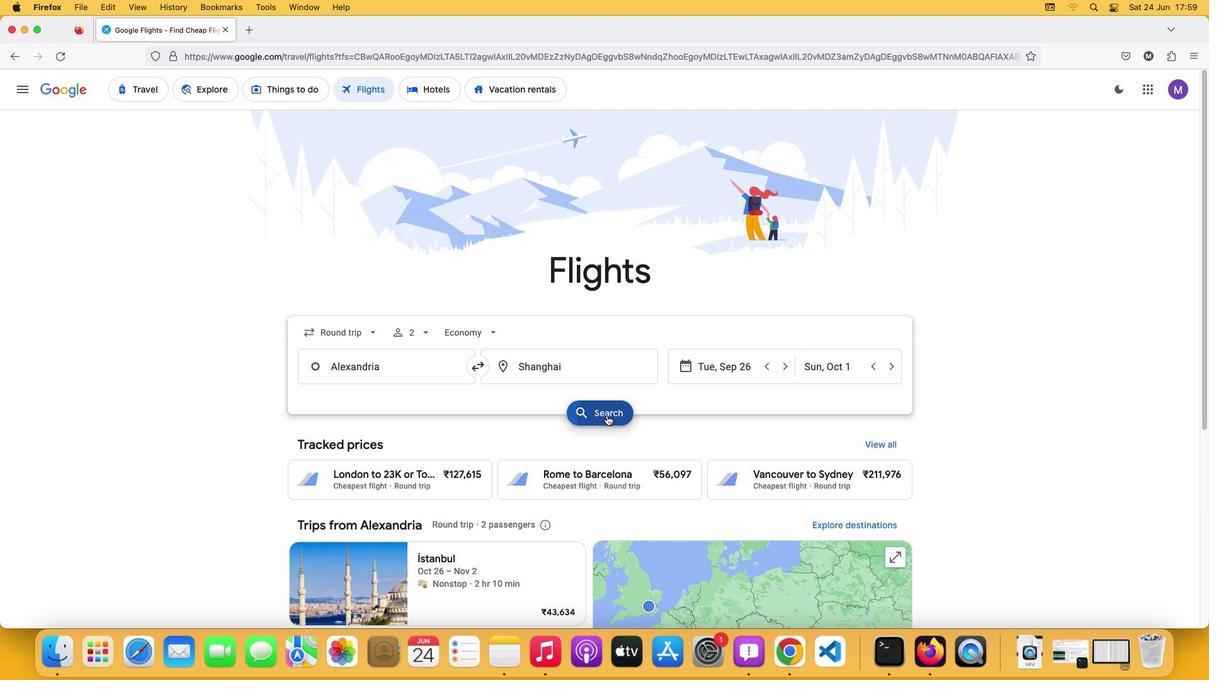 
Action: Mouse moved to (395, 201)
Screenshot: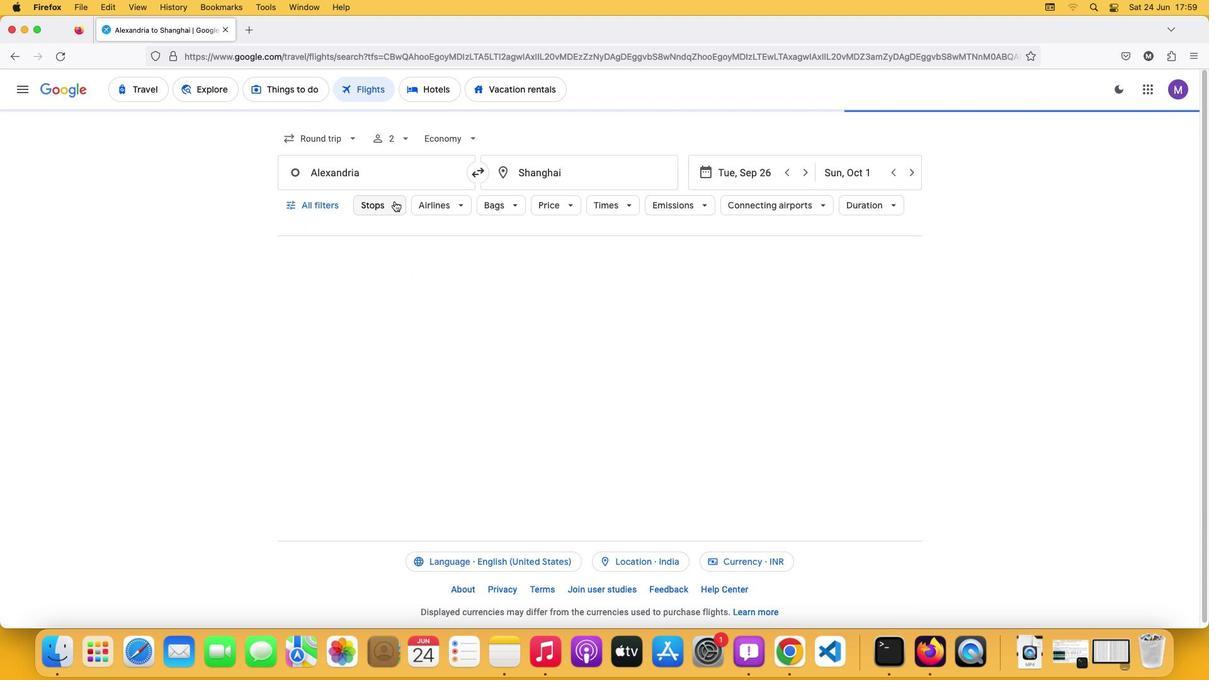 
Action: Mouse pressed left at (395, 201)
Screenshot: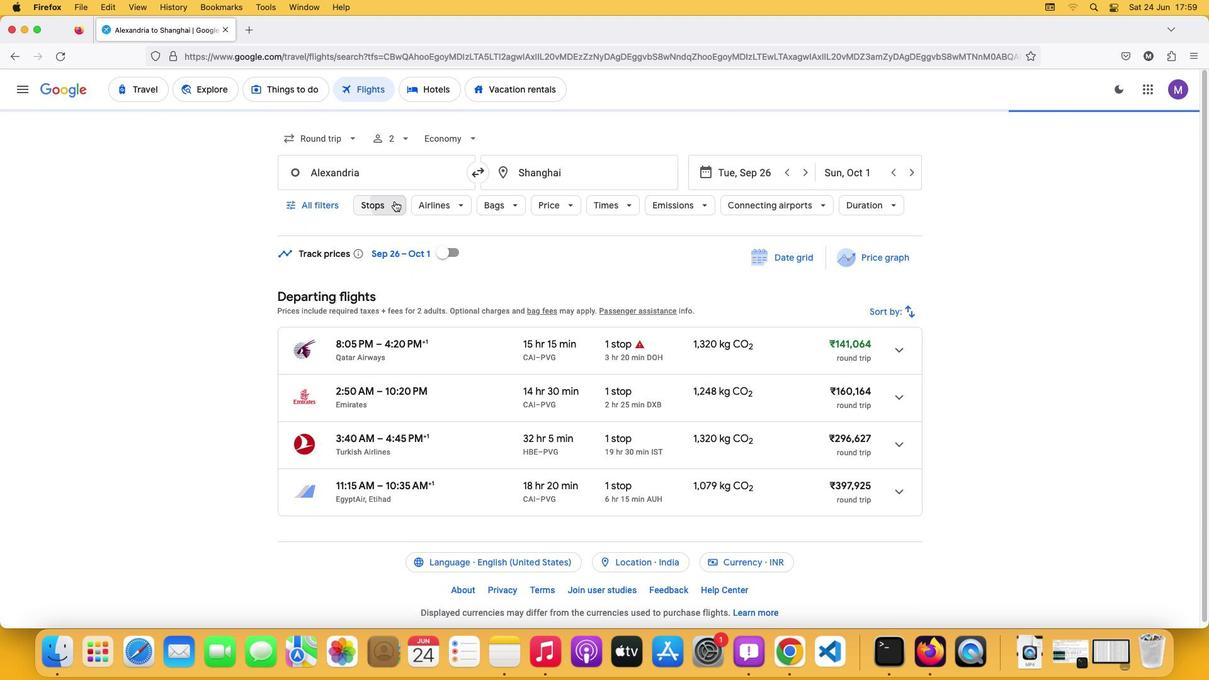 
Action: Mouse moved to (384, 265)
Screenshot: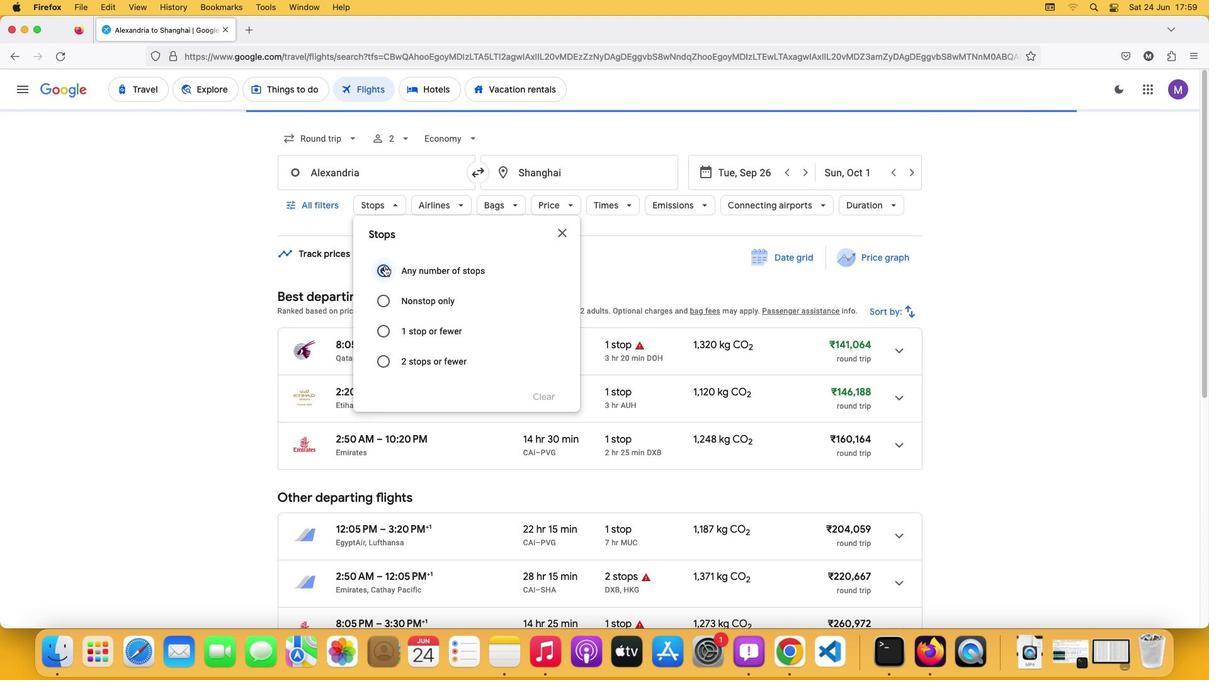 
Action: Mouse pressed left at (384, 265)
Screenshot: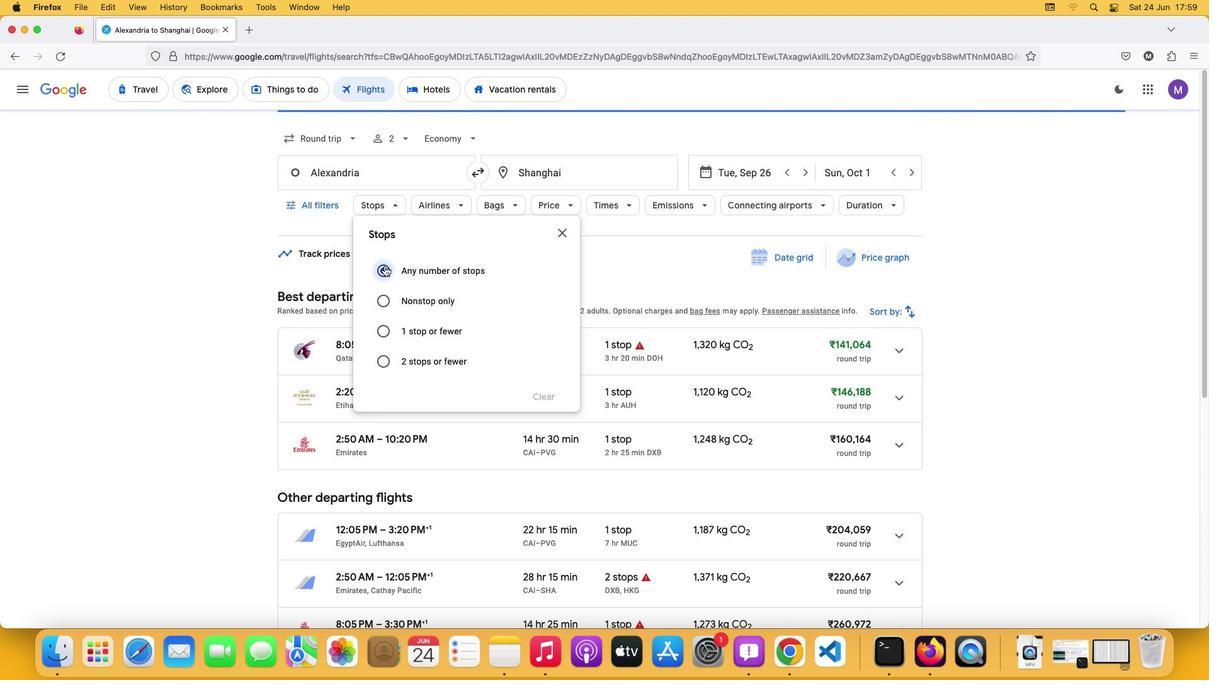 
Action: Mouse moved to (323, 260)
Screenshot: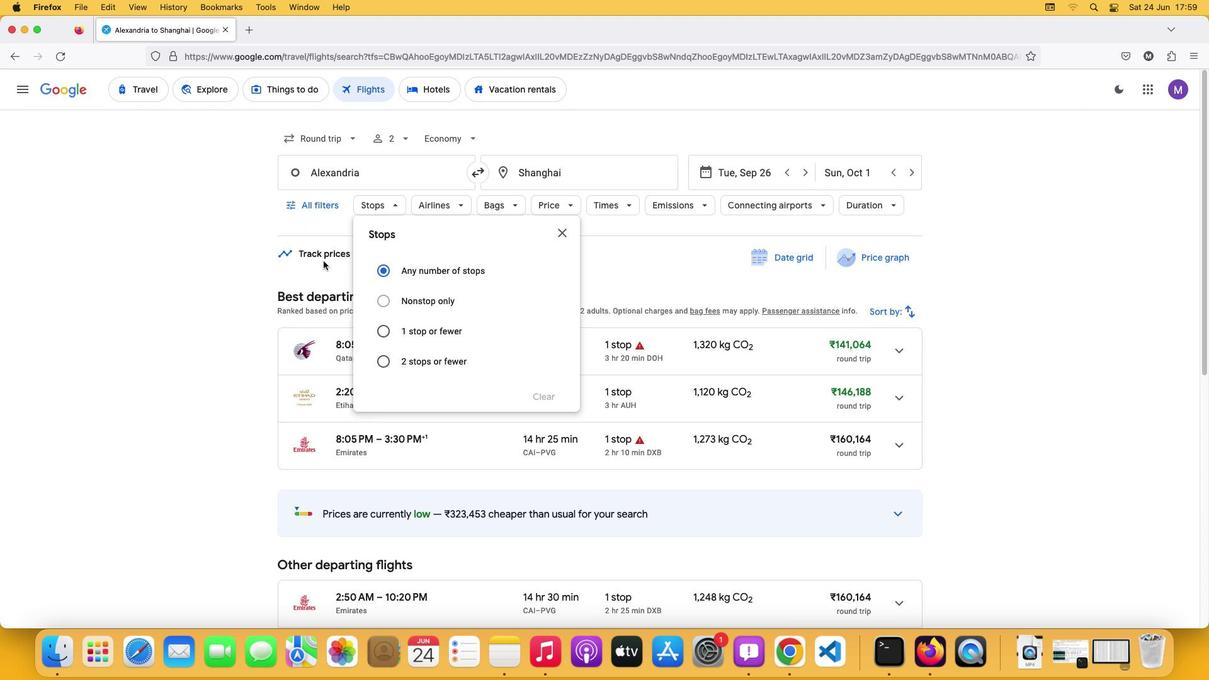 
Action: Key pressed Key.f9
Screenshot: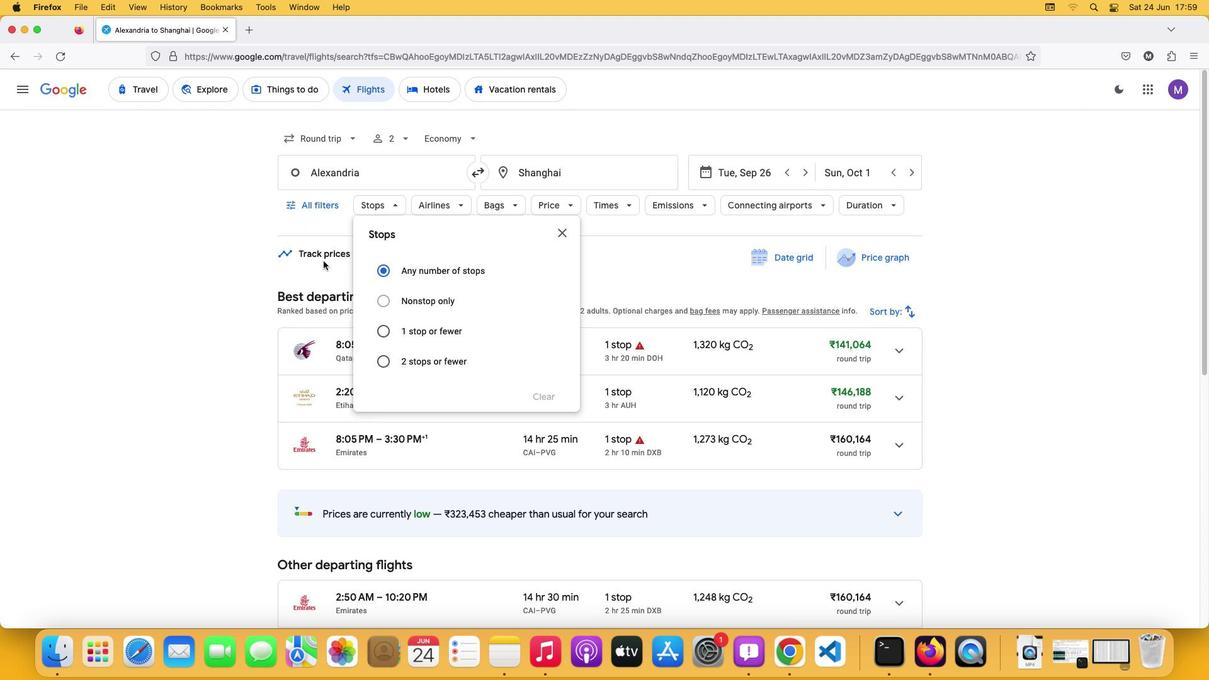
